 Task: Create new contact,   with mail id: 'AliceKing@prospectparkzoo.com', first name: 'Alice', Last name: 'King', Job Title: Operations Assistant, Phone number (202) 555-0189. Change life cycle stage to  'Lead' and lead status to 'New'. Add new company to the associated contact: www.metlife.com and type: Vendor. Logged in from softage.4@softage.net
Action: Mouse moved to (74, 60)
Screenshot: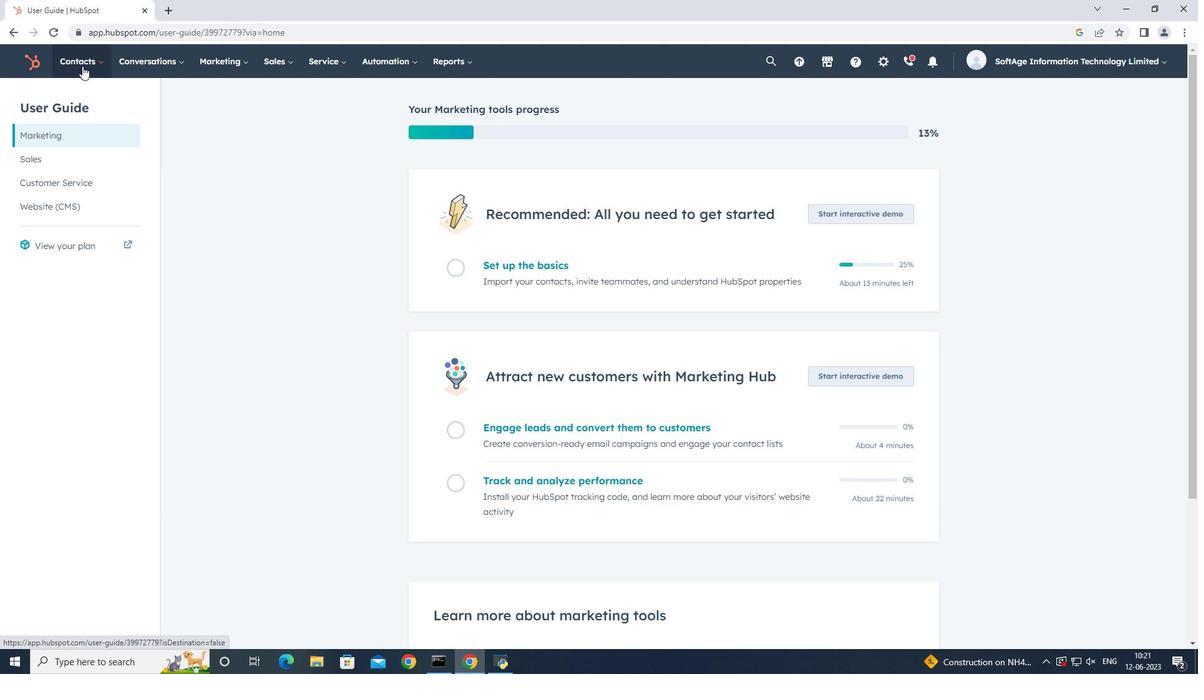 
Action: Mouse pressed left at (74, 60)
Screenshot: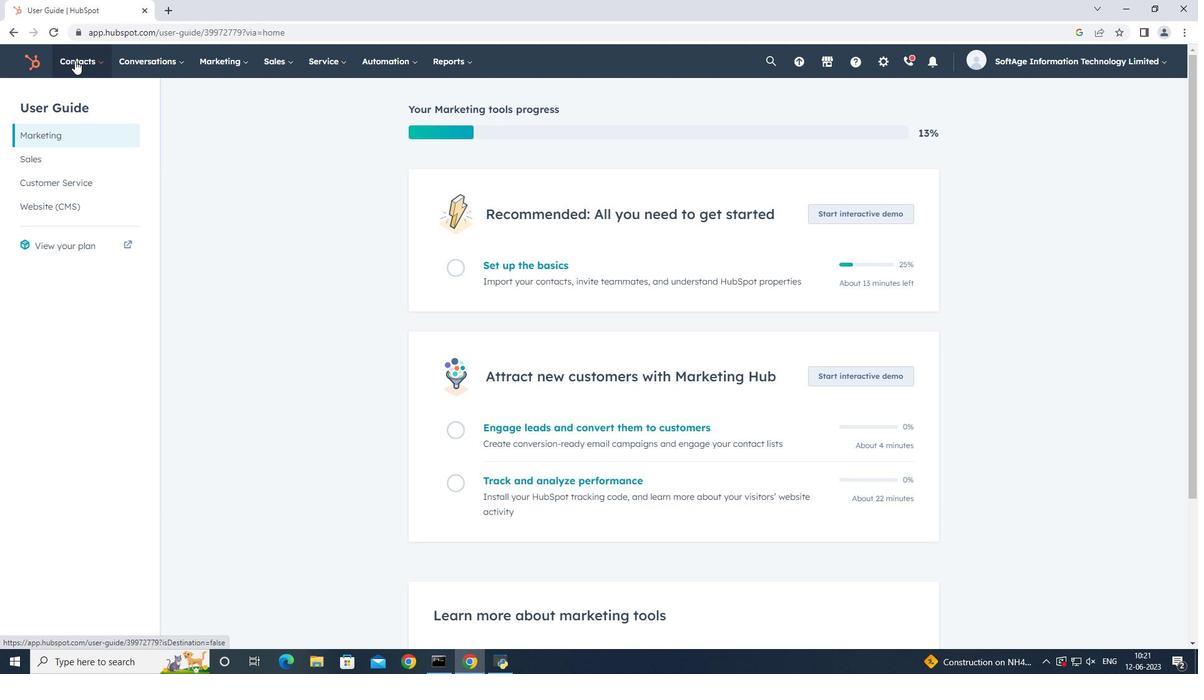 
Action: Mouse moved to (84, 97)
Screenshot: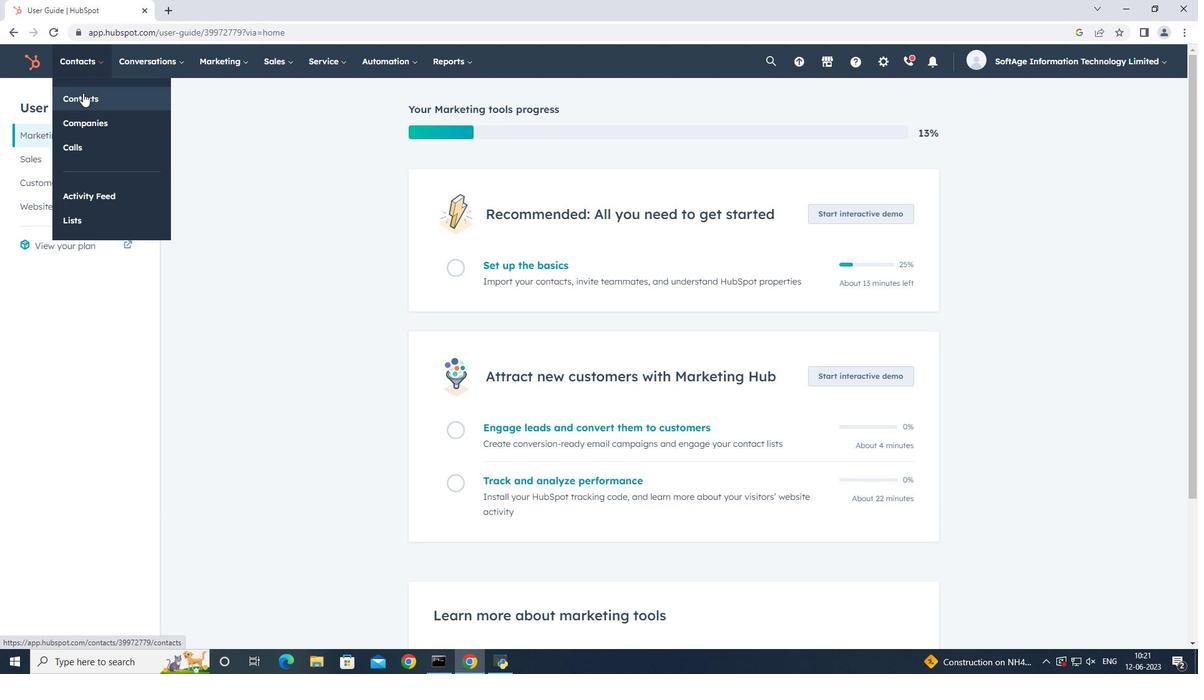 
Action: Mouse pressed left at (84, 97)
Screenshot: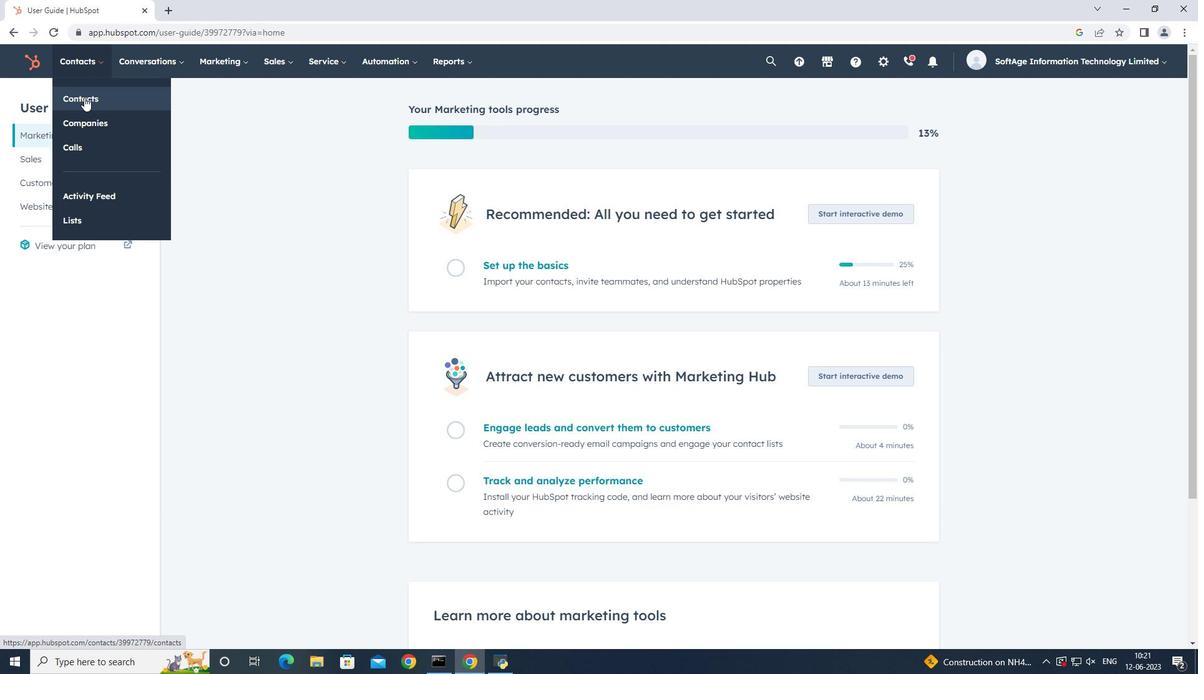 
Action: Mouse moved to (1129, 102)
Screenshot: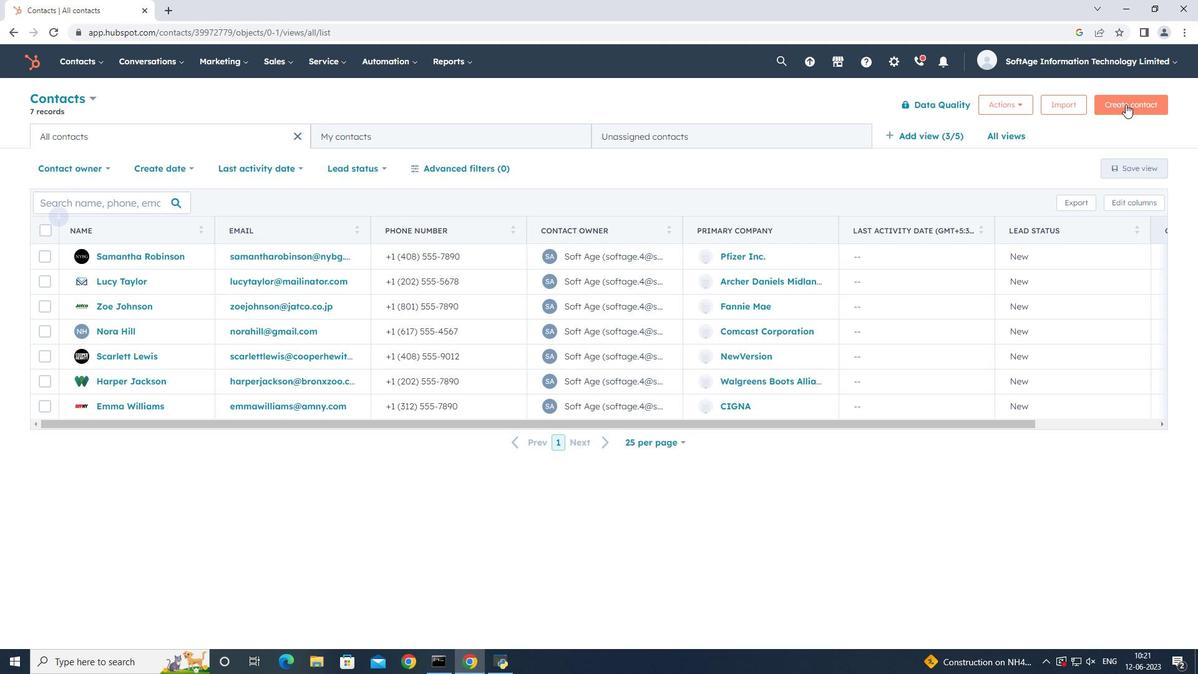 
Action: Mouse pressed left at (1129, 102)
Screenshot: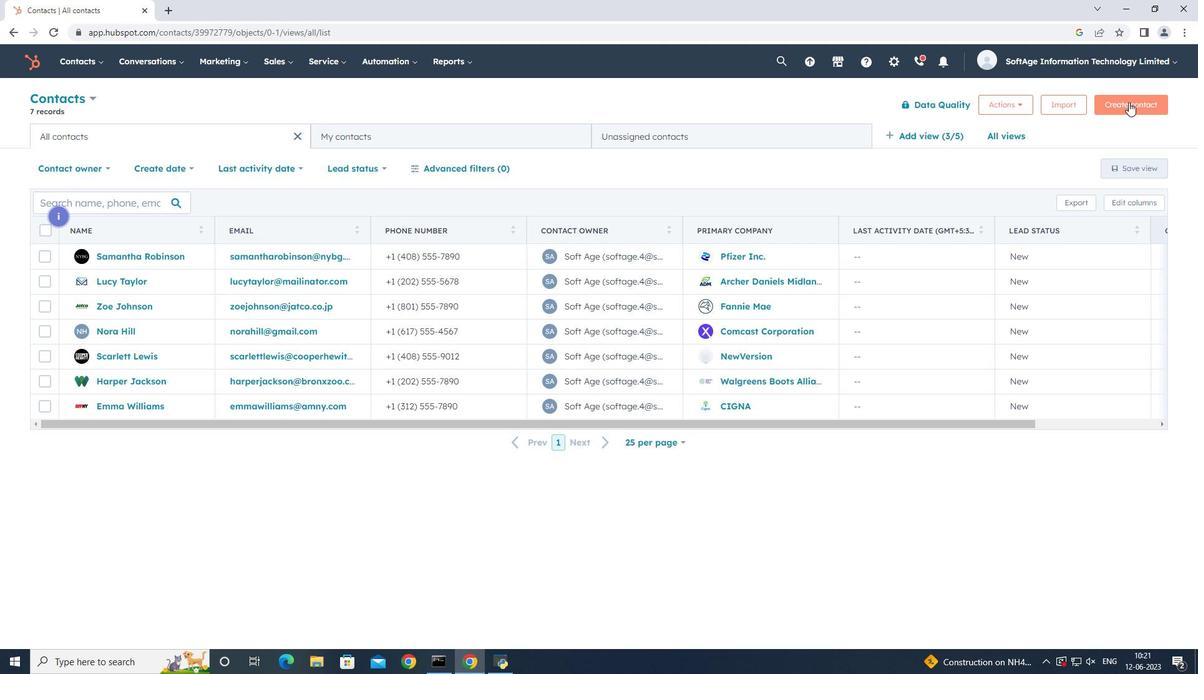 
Action: Mouse moved to (981, 163)
Screenshot: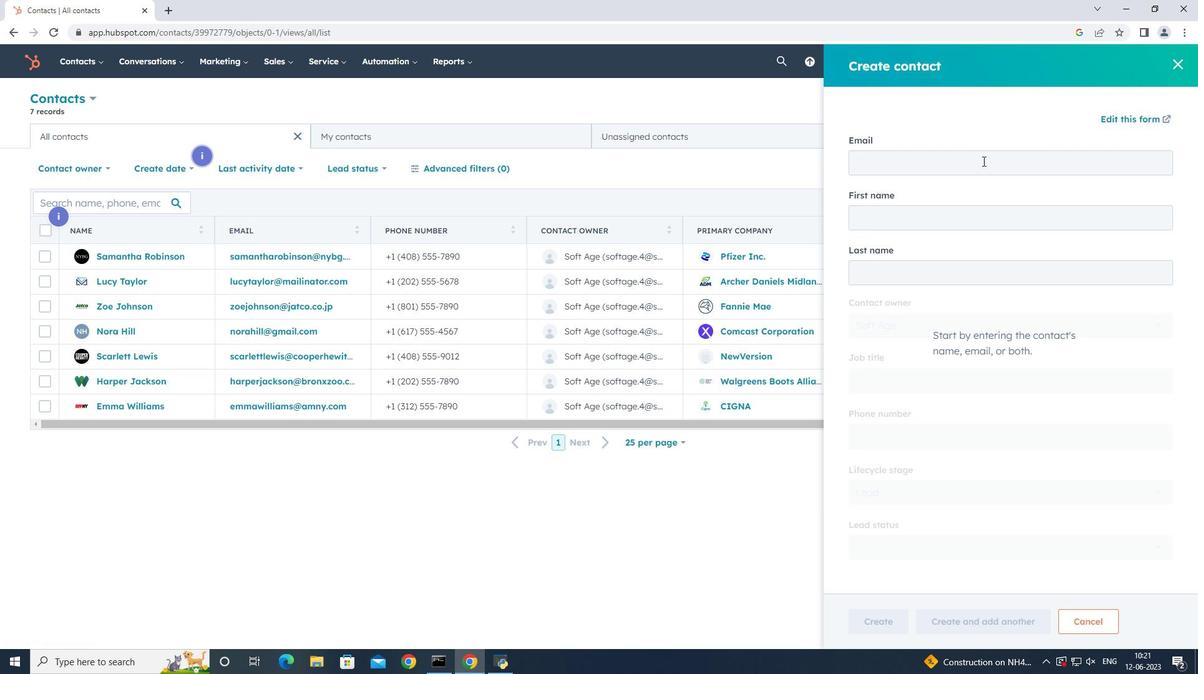 
Action: Mouse pressed left at (981, 163)
Screenshot: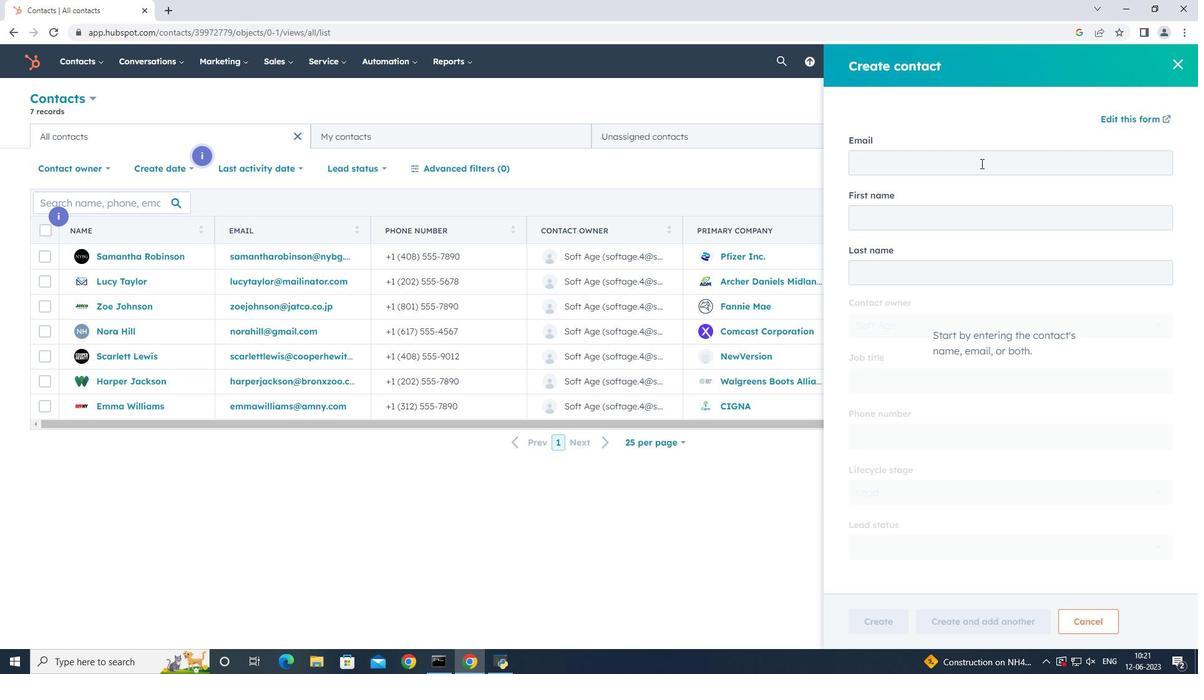 
Action: Key pressed <Key.shift><Key.shift><Key.shift>Alice<Key.shift_r><Key.shift_r><Key.shift_r><Key.shift_r><Key.shift_r><Key.shift_r><Key.shift_r><Key.shift_r>King<Key.shift><Key.shift><Key.shift><Key.shift><Key.shift><Key.shift>@prospectparkzoo.com<Key.tab><Key.shift><Key.shift>Alice<Key.tab><Key.shift_r><Key.shift_r><Key.shift_r><Key.shift_r><Key.shift_r><Key.shift_r><Key.shift_r><Key.shift_r><Key.shift_r><Key.shift_r><Key.shift_r><Key.shift_r><Key.shift_r><Key.shift_r><Key.shift_r><Key.shift_r><Key.shift_r><Key.shift_r><Key.shift_r><Key.shift_r><Key.shift_r><Key.shift_r>King
Screenshot: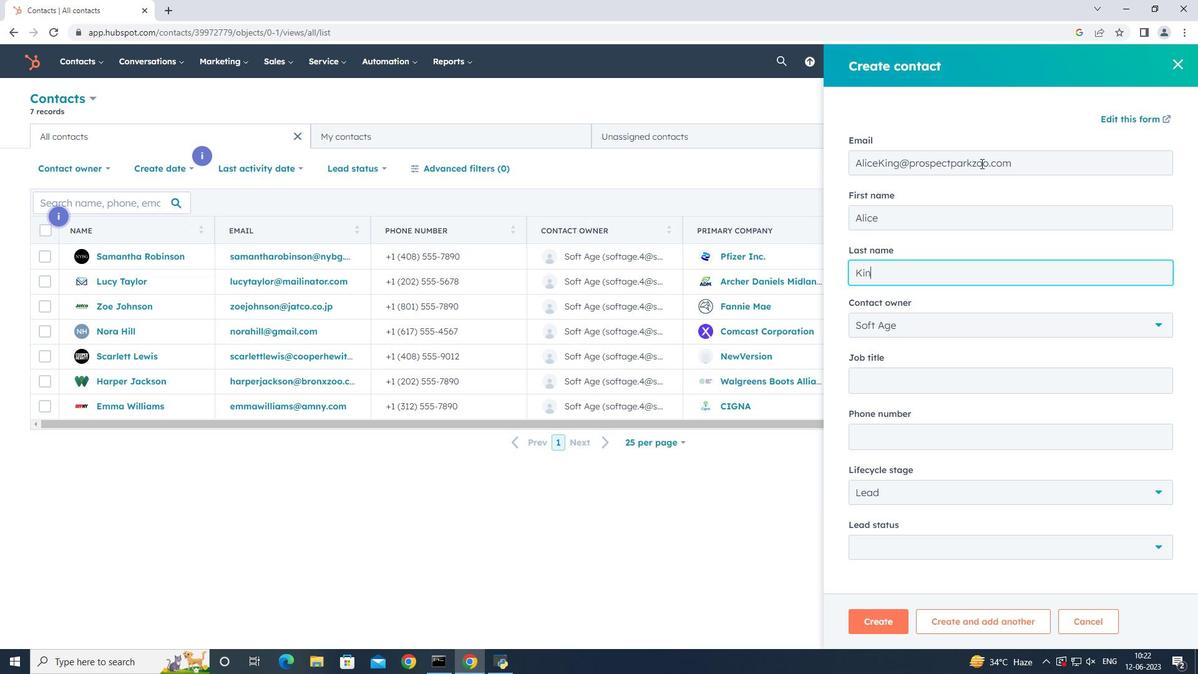 
Action: Mouse moved to (1024, 391)
Screenshot: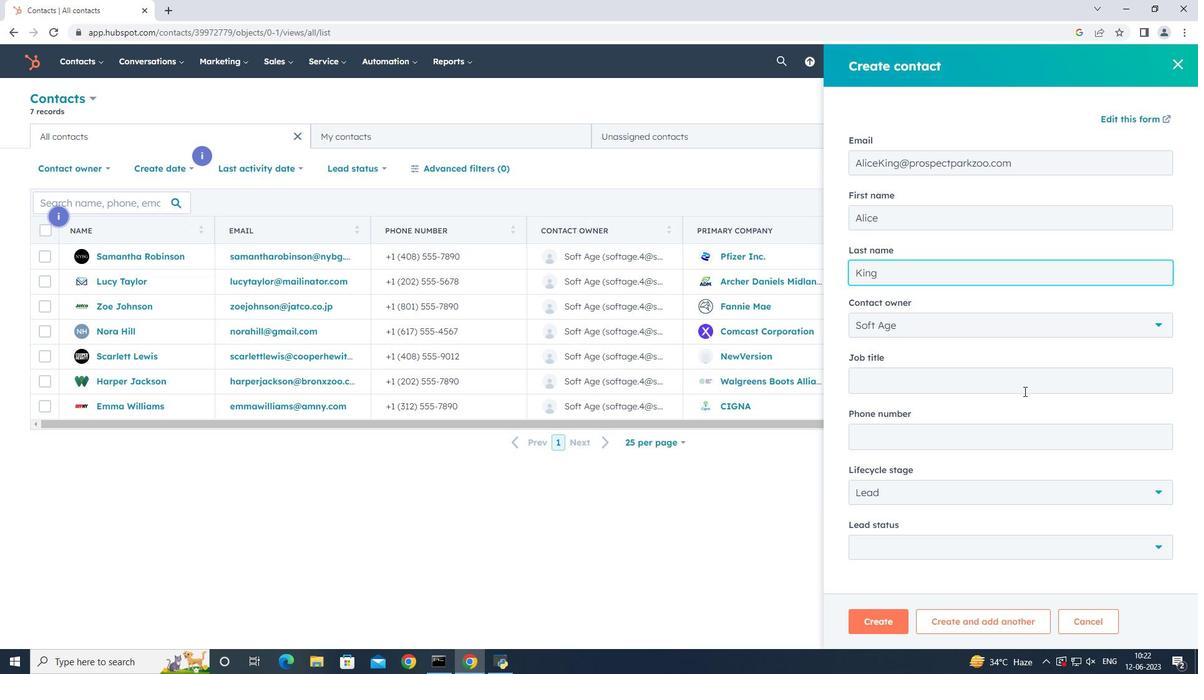 
Action: Mouse pressed left at (1024, 391)
Screenshot: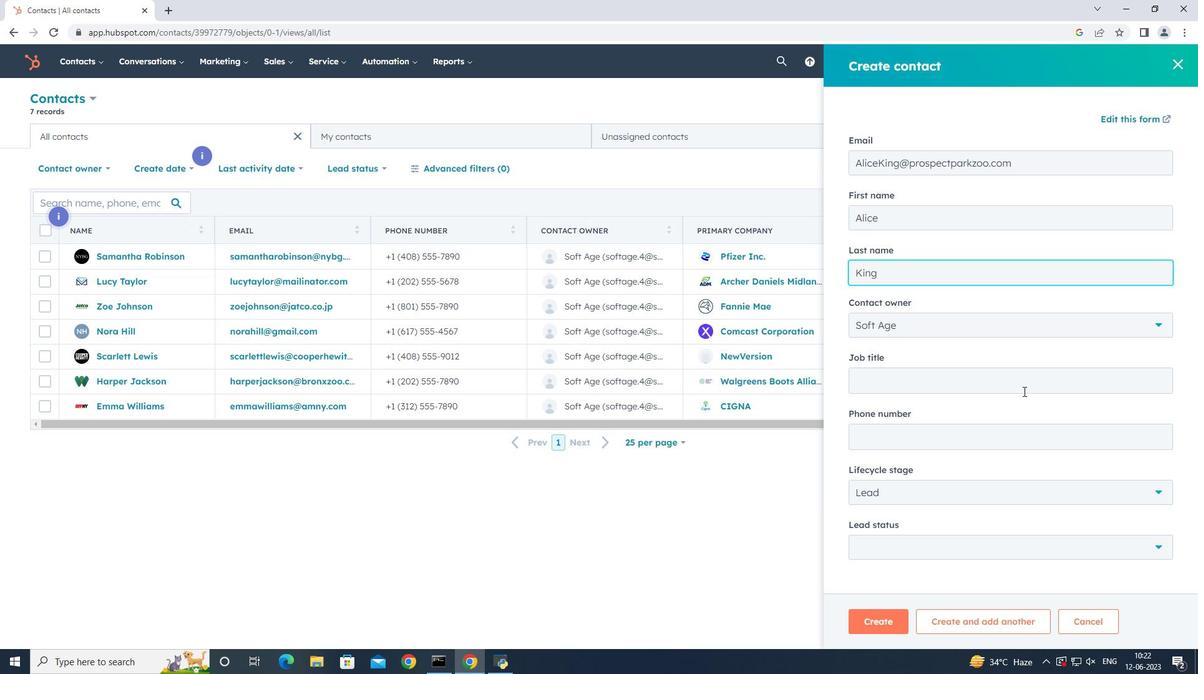 
Action: Mouse moved to (1032, 392)
Screenshot: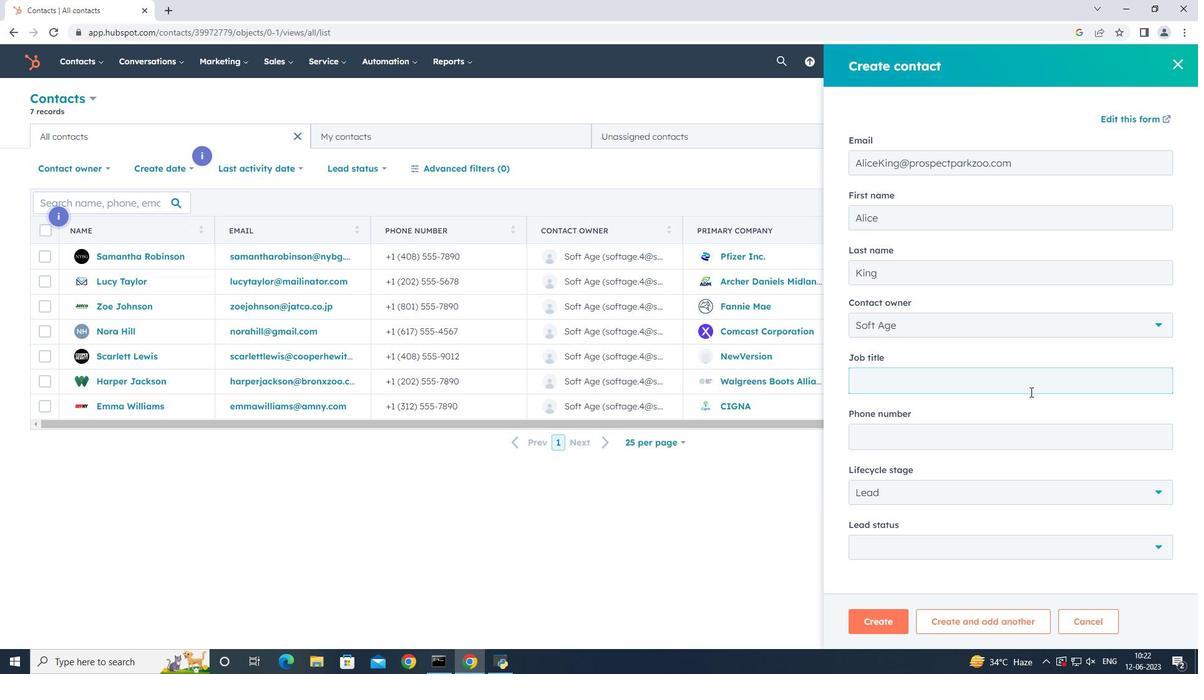 
Action: Key pressed <Key.shift_r><Key.shift_r>Operations<Key.space><Key.shift>Assistant
Screenshot: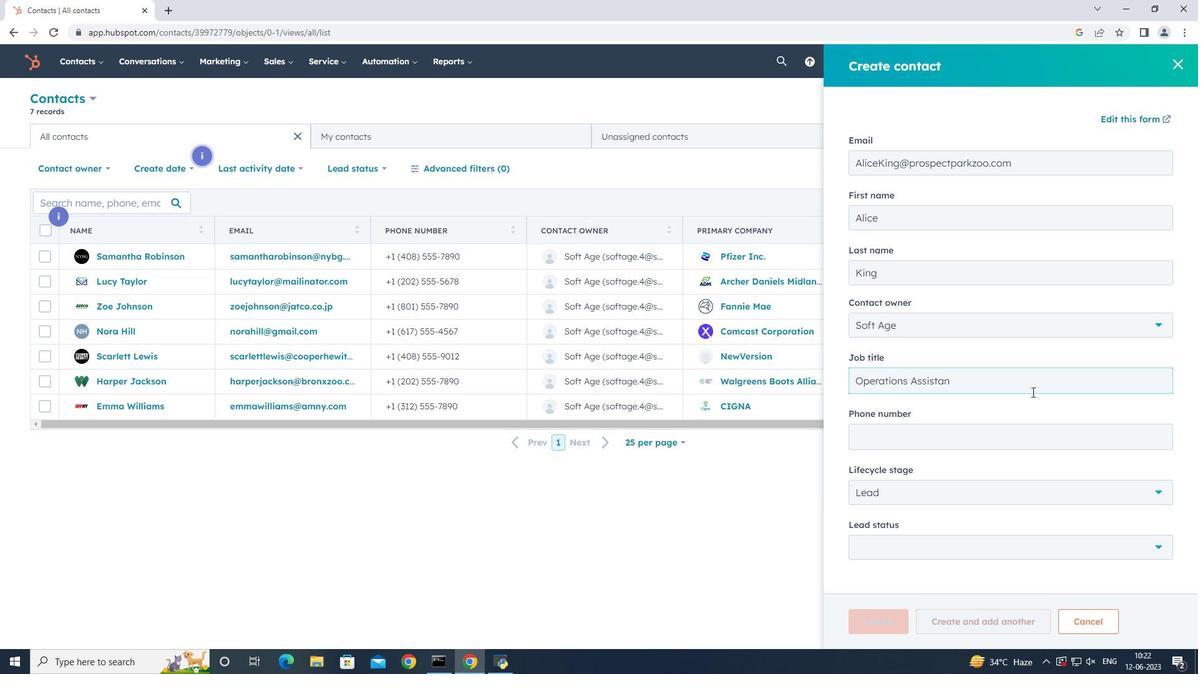 
Action: Mouse moved to (1022, 439)
Screenshot: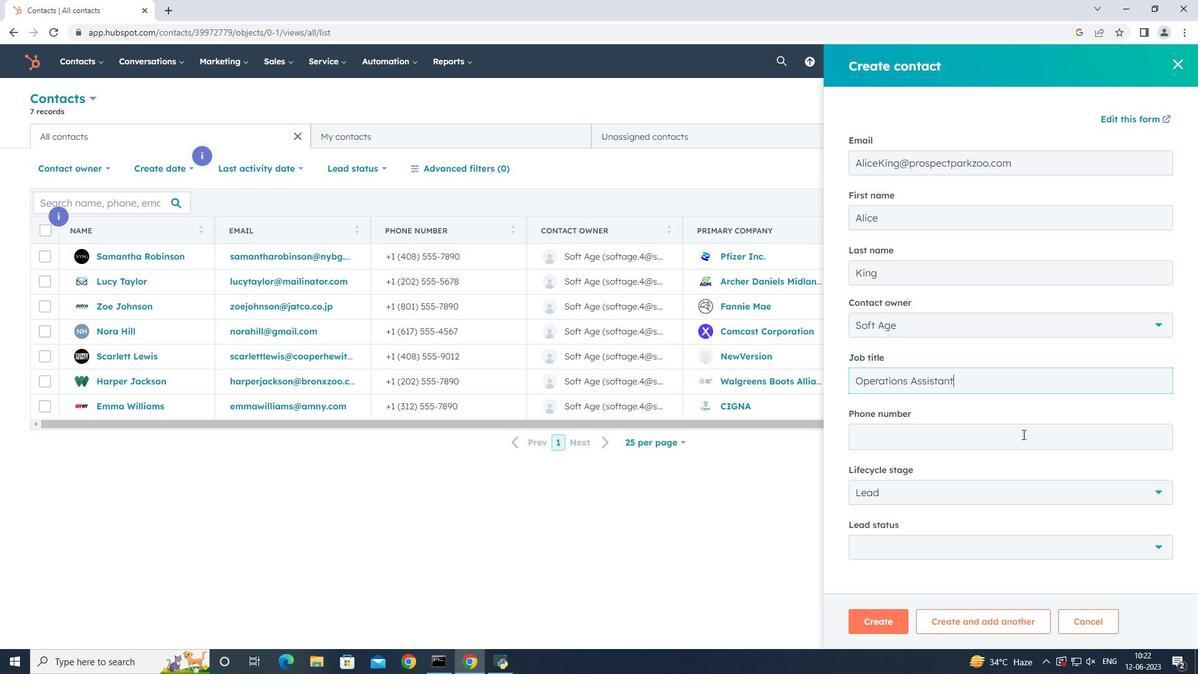 
Action: Mouse pressed left at (1022, 439)
Screenshot: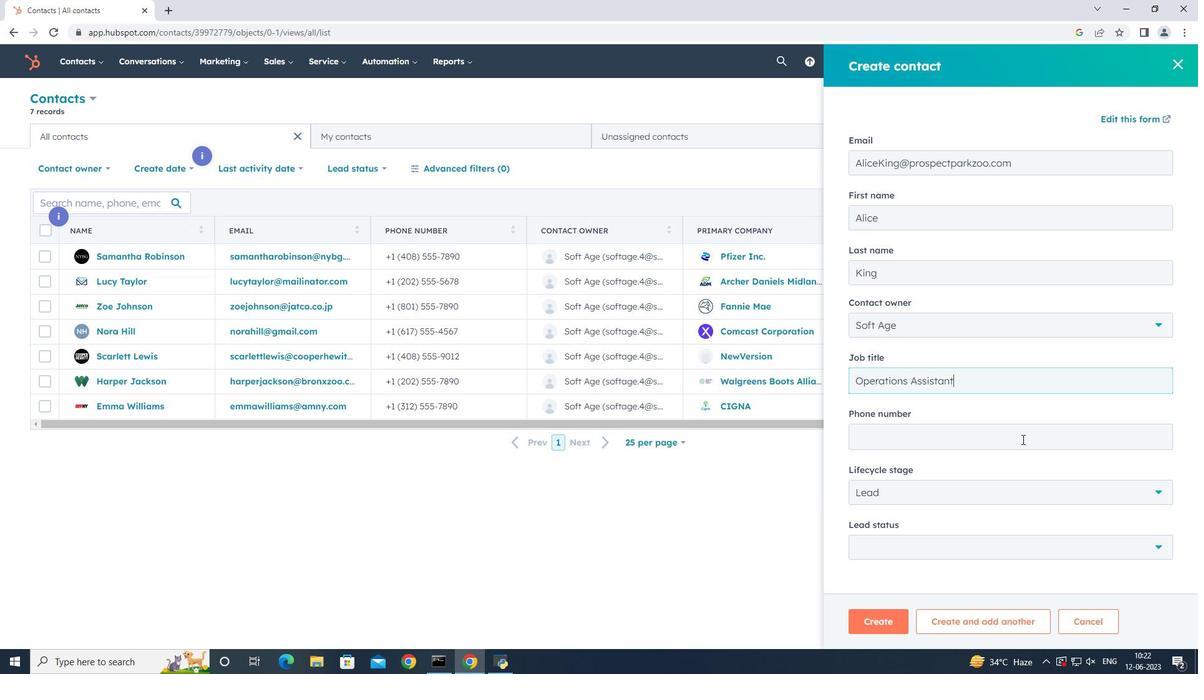
Action: Mouse moved to (1021, 439)
Screenshot: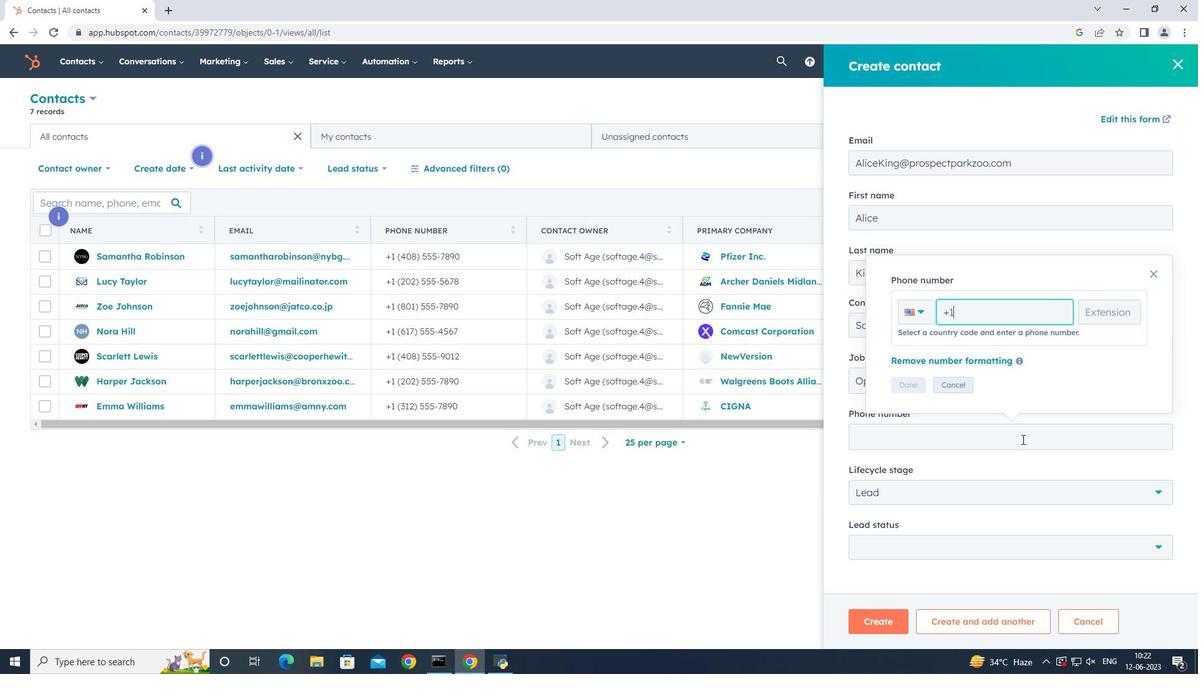 
Action: Key pressed 2025550189
Screenshot: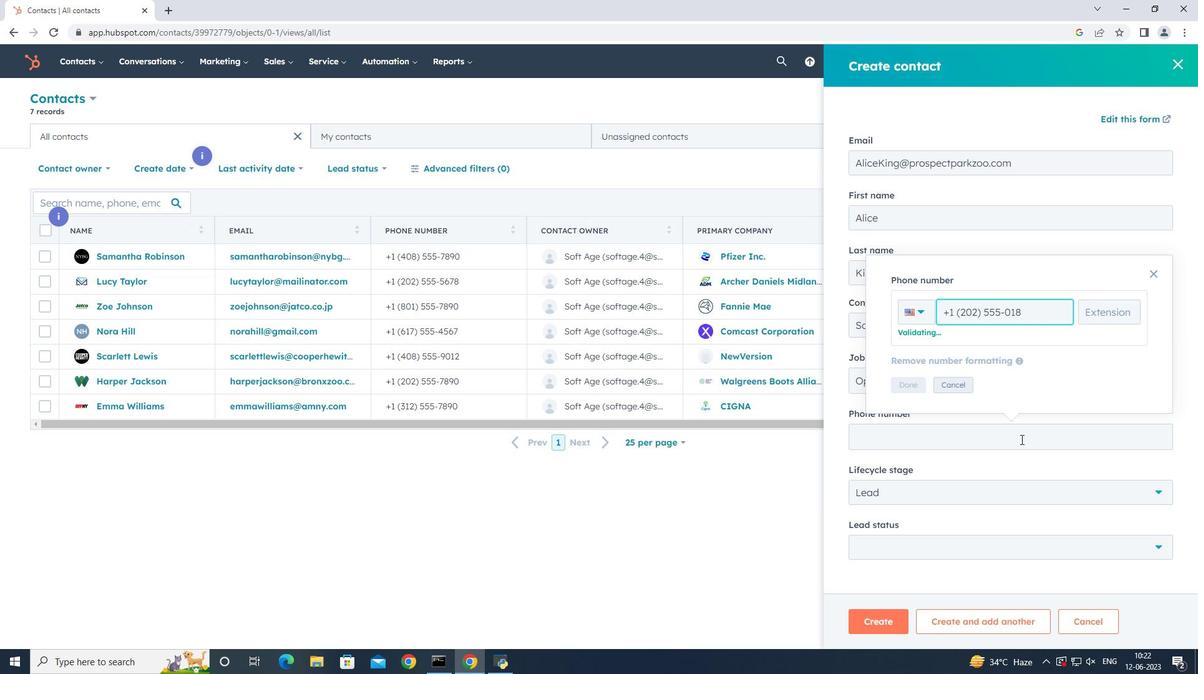
Action: Mouse moved to (915, 381)
Screenshot: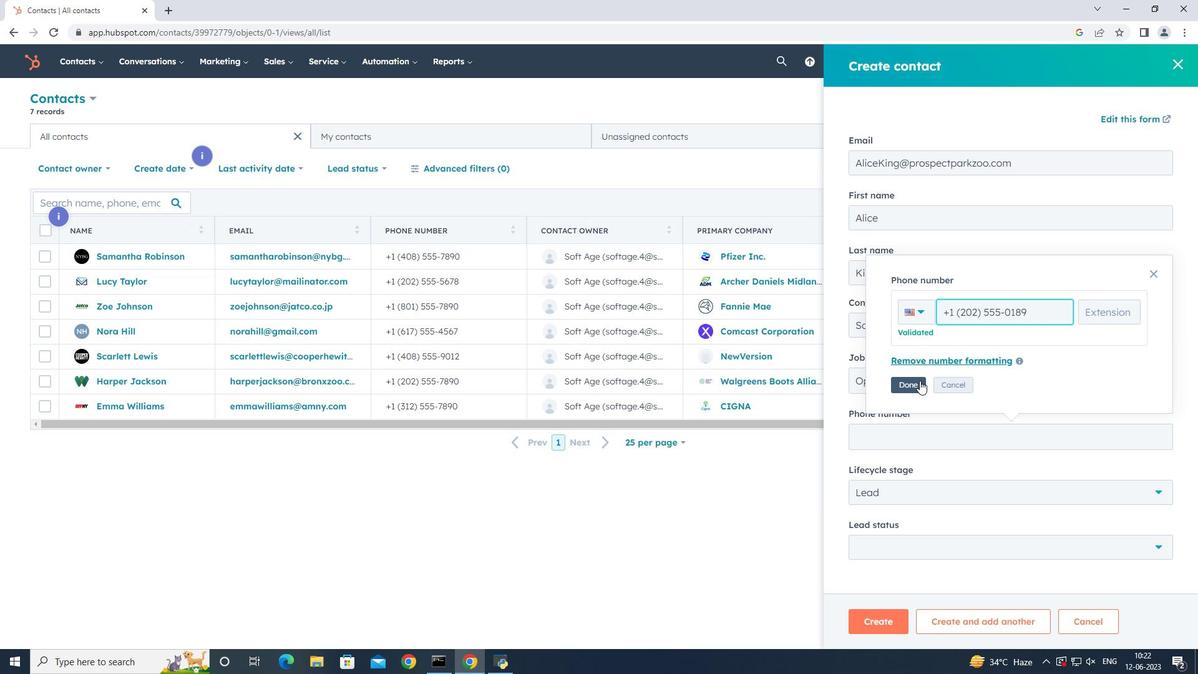 
Action: Mouse pressed left at (915, 381)
Screenshot: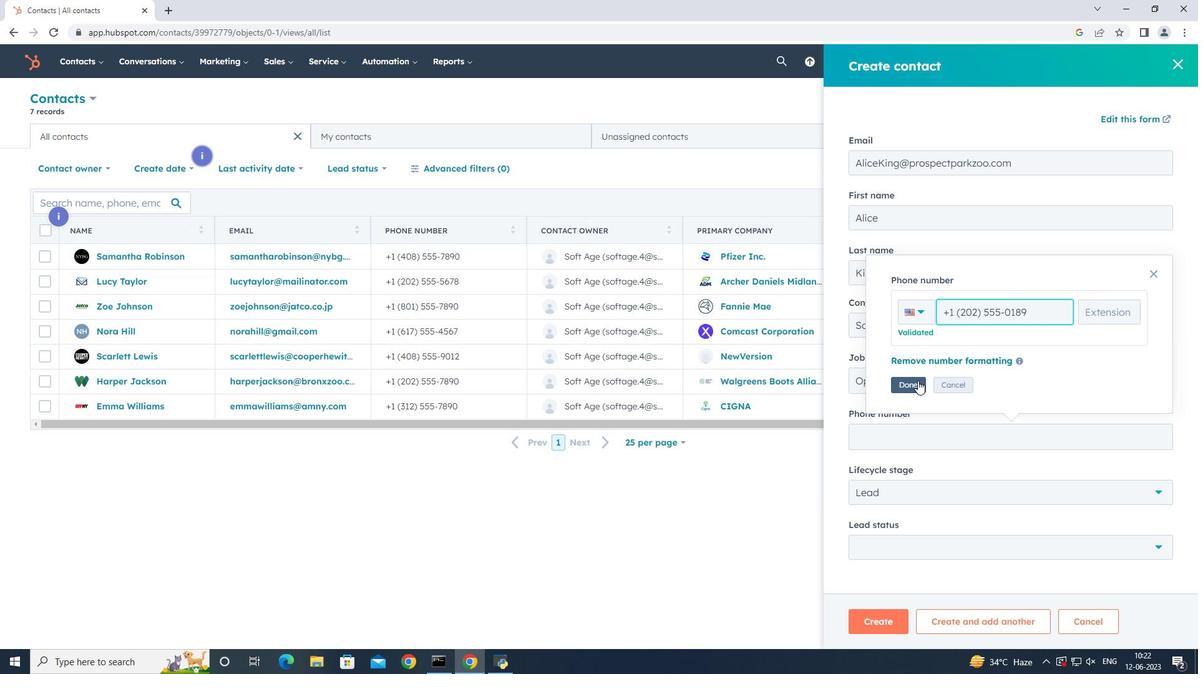 
Action: Mouse moved to (960, 508)
Screenshot: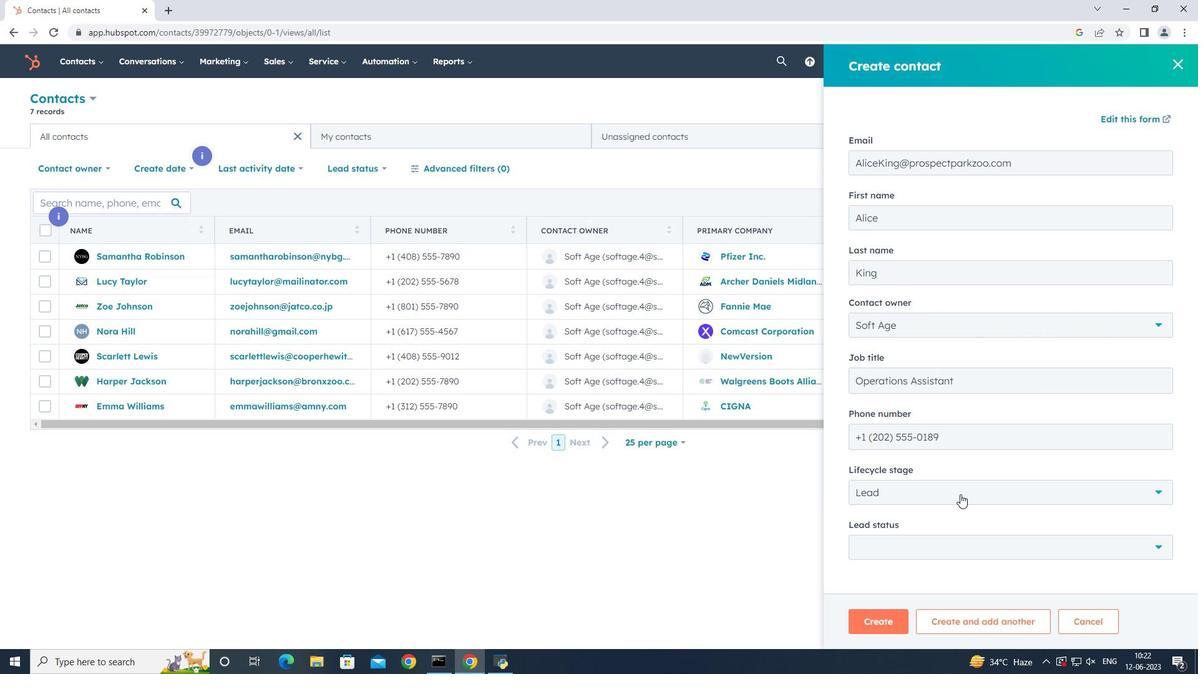 
Action: Mouse scrolled (960, 508) with delta (0, 0)
Screenshot: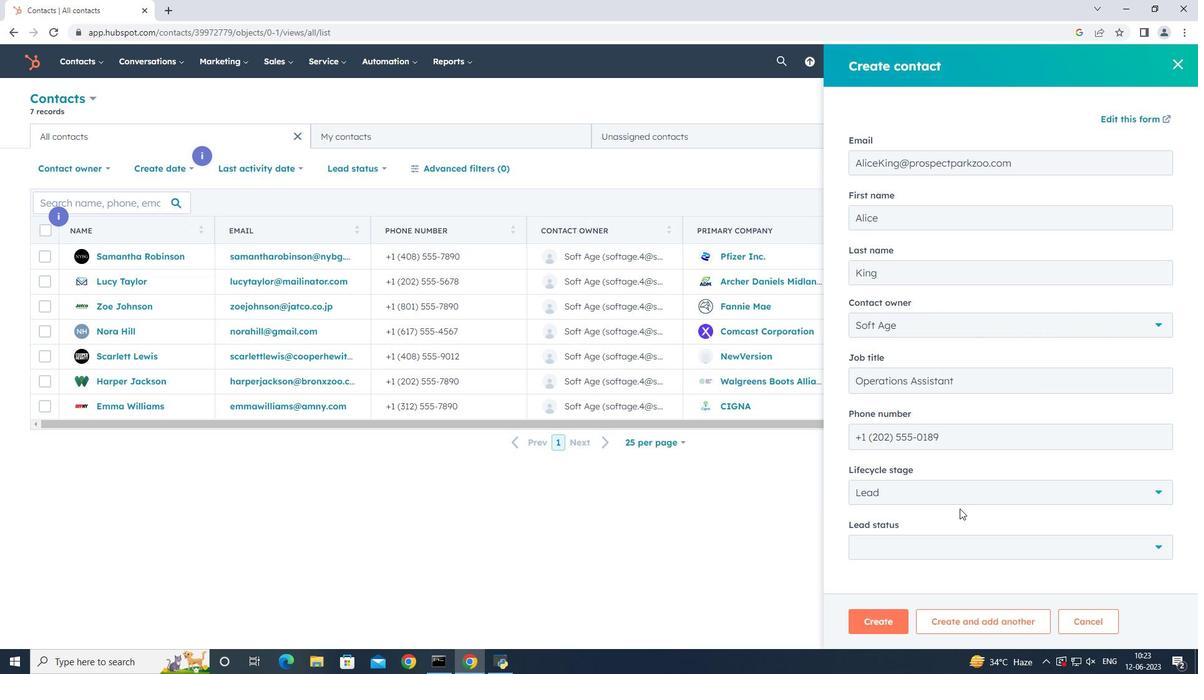
Action: Mouse scrolled (960, 508) with delta (0, 0)
Screenshot: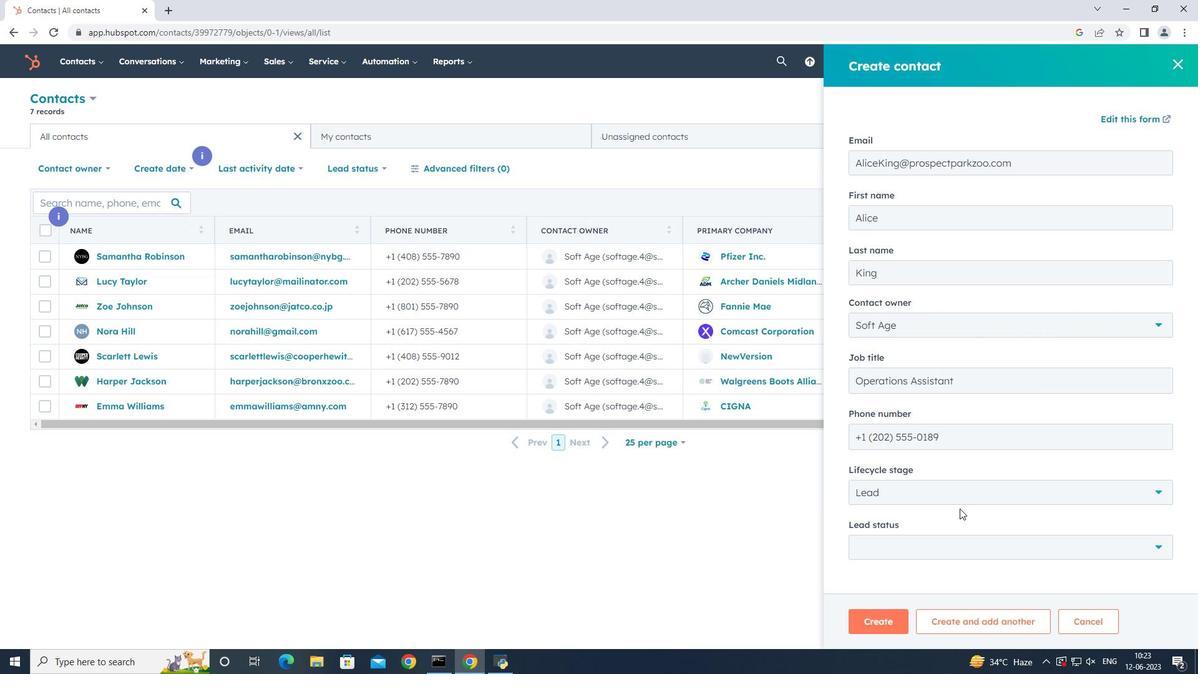 
Action: Mouse moved to (994, 493)
Screenshot: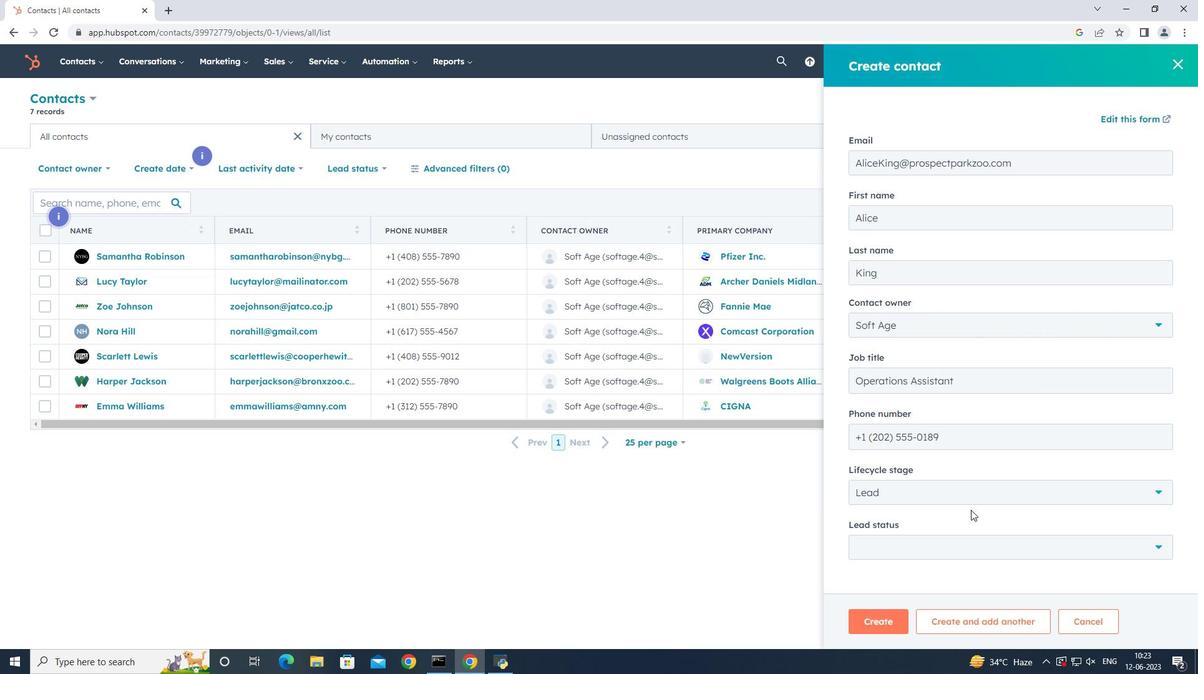 
Action: Mouse pressed left at (994, 493)
Screenshot: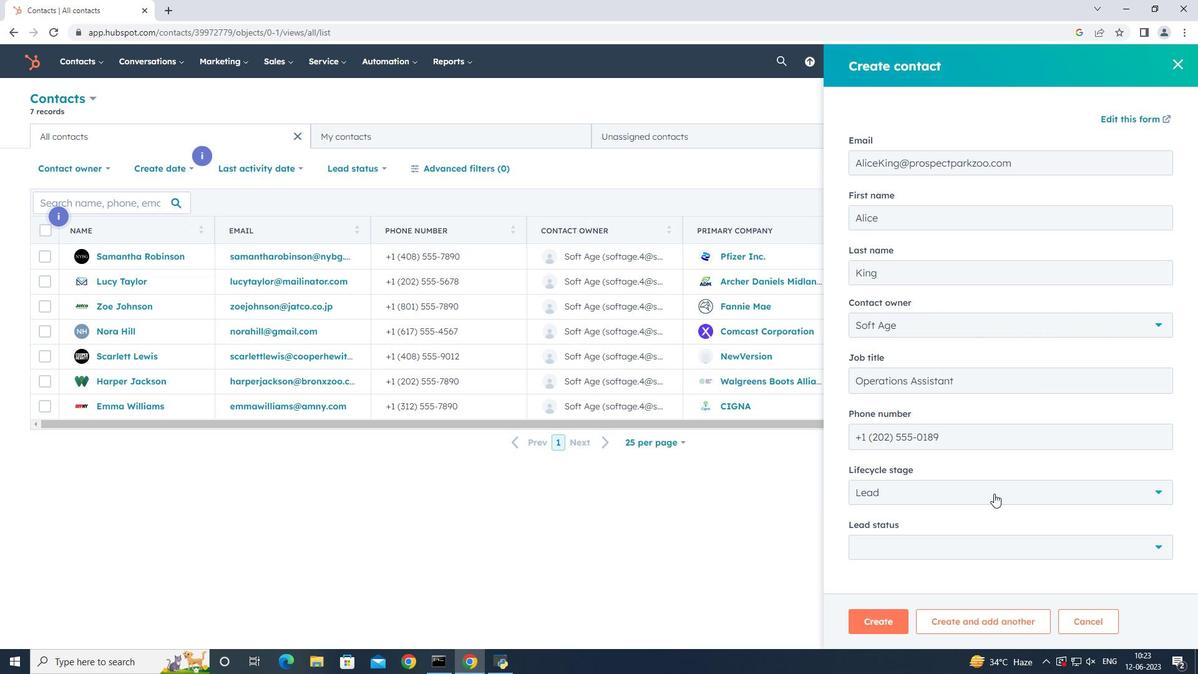 
Action: Mouse moved to (978, 374)
Screenshot: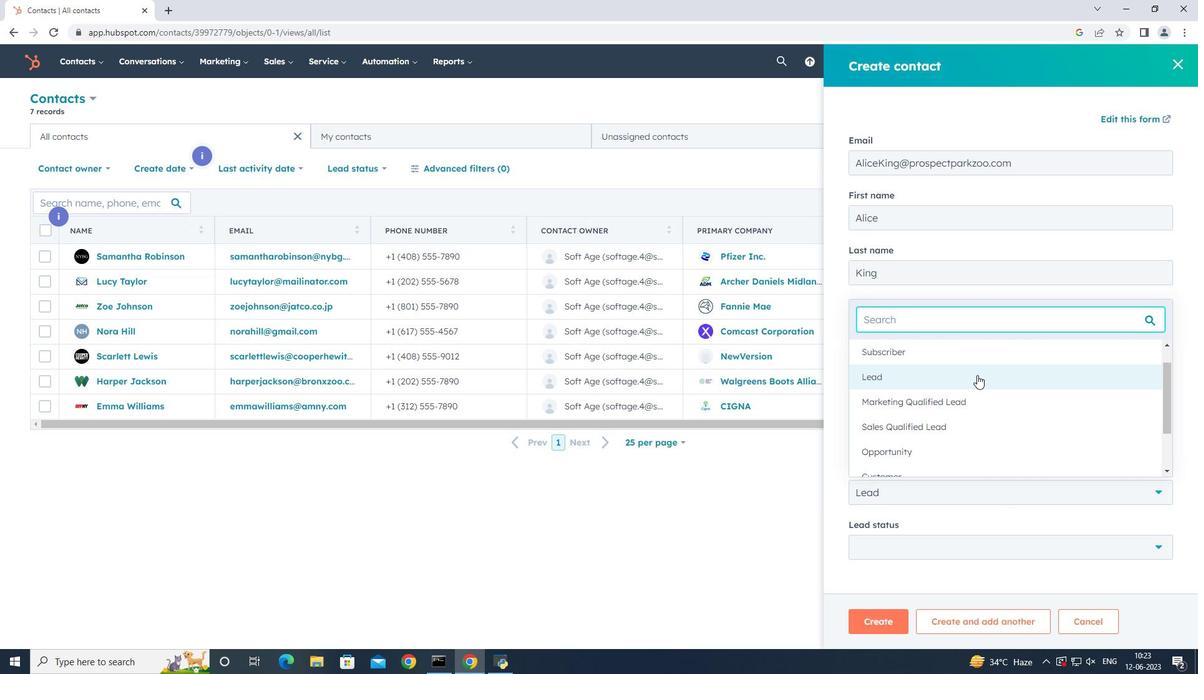 
Action: Mouse pressed left at (978, 374)
Screenshot: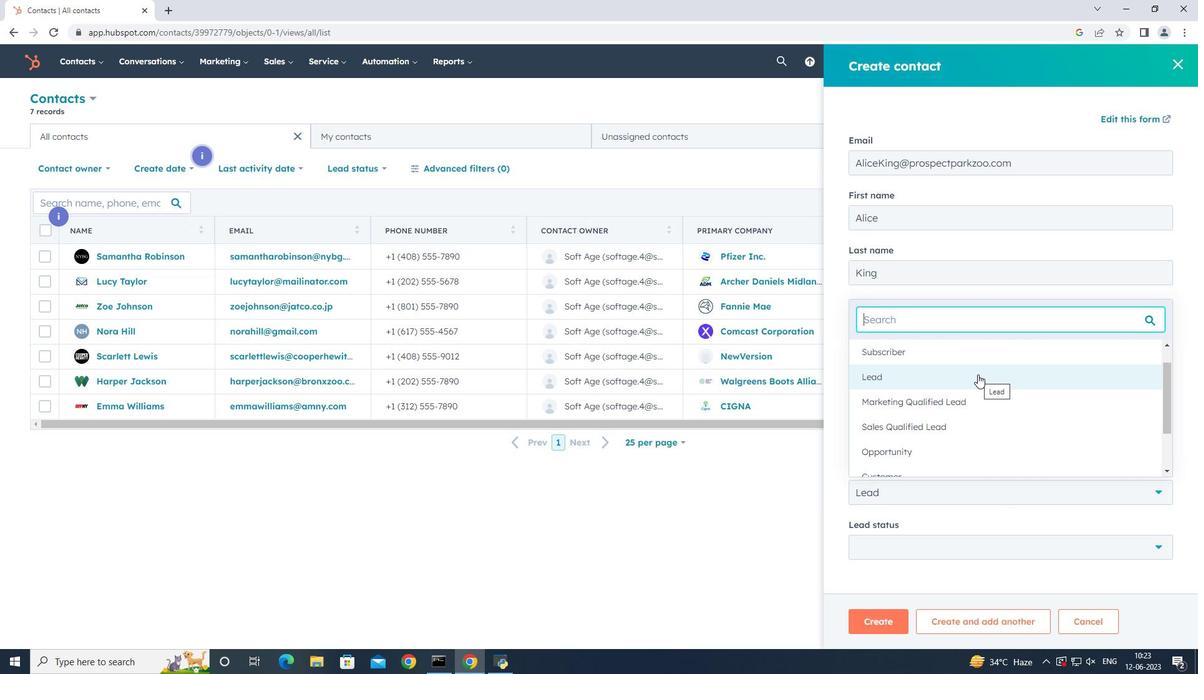 
Action: Mouse moved to (963, 559)
Screenshot: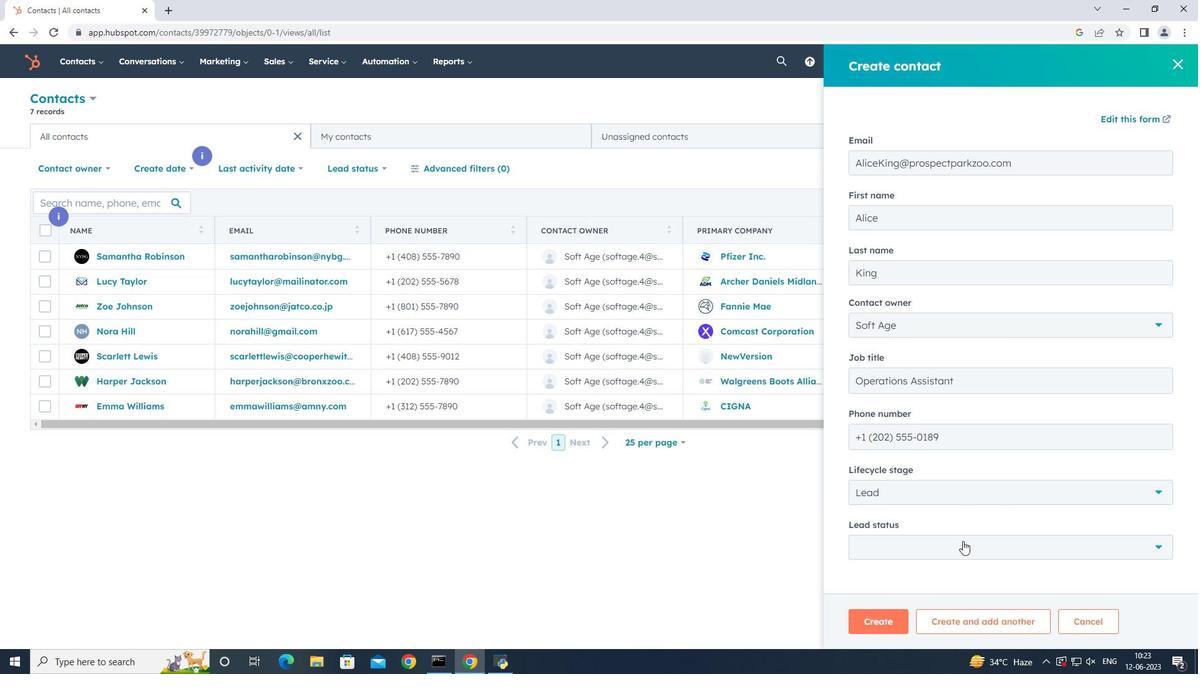 
Action: Mouse pressed left at (963, 559)
Screenshot: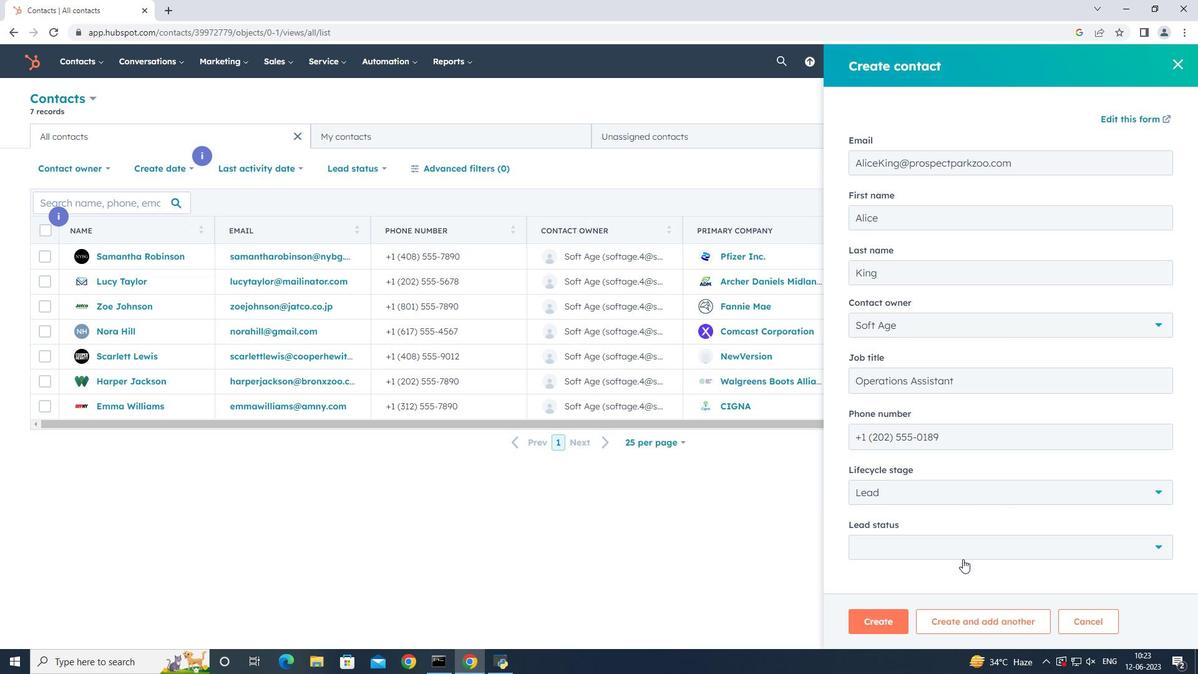 
Action: Mouse moved to (964, 437)
Screenshot: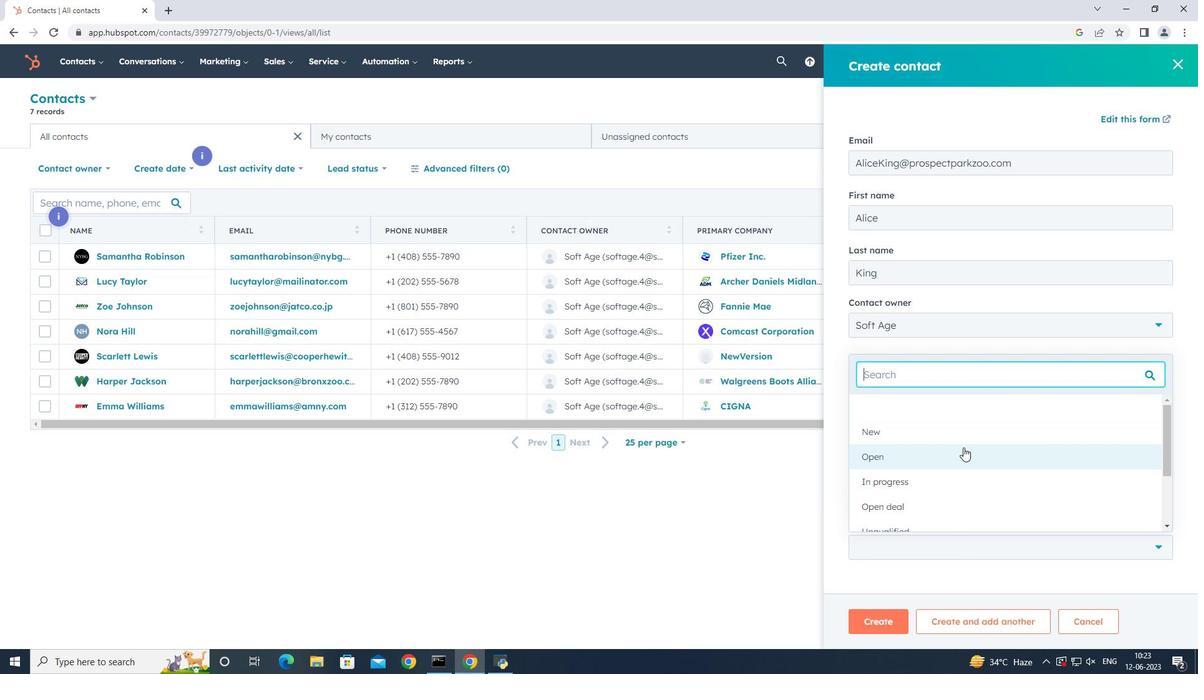
Action: Mouse pressed left at (964, 437)
Screenshot: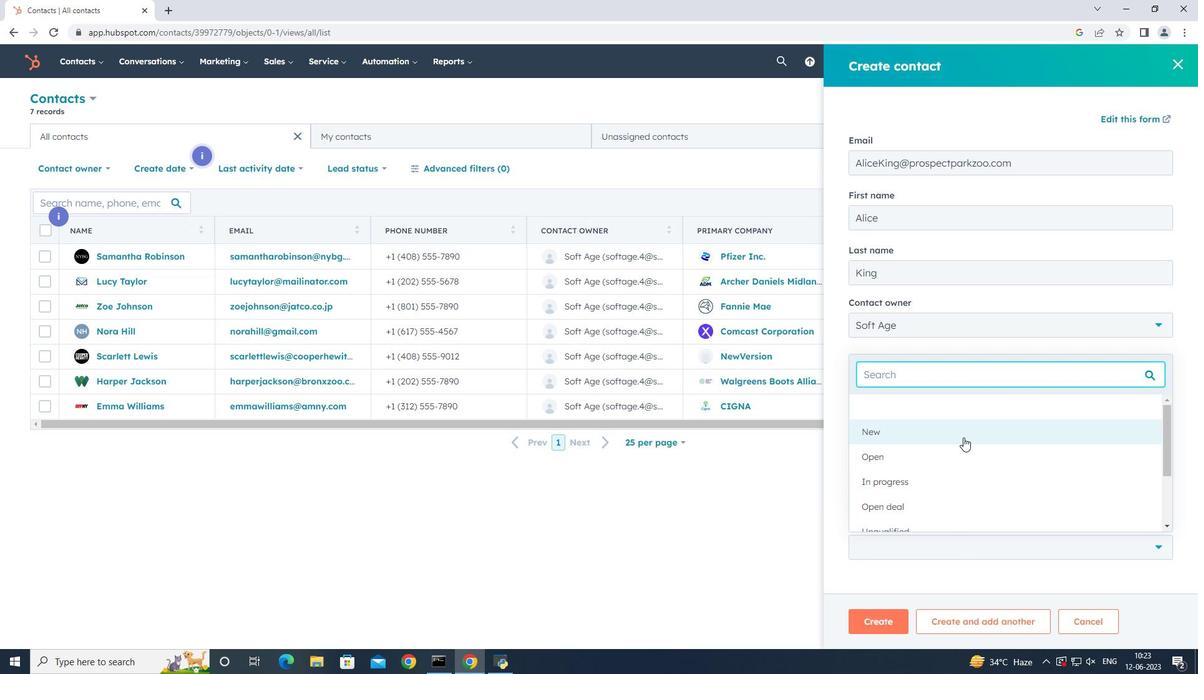 
Action: Mouse moved to (876, 619)
Screenshot: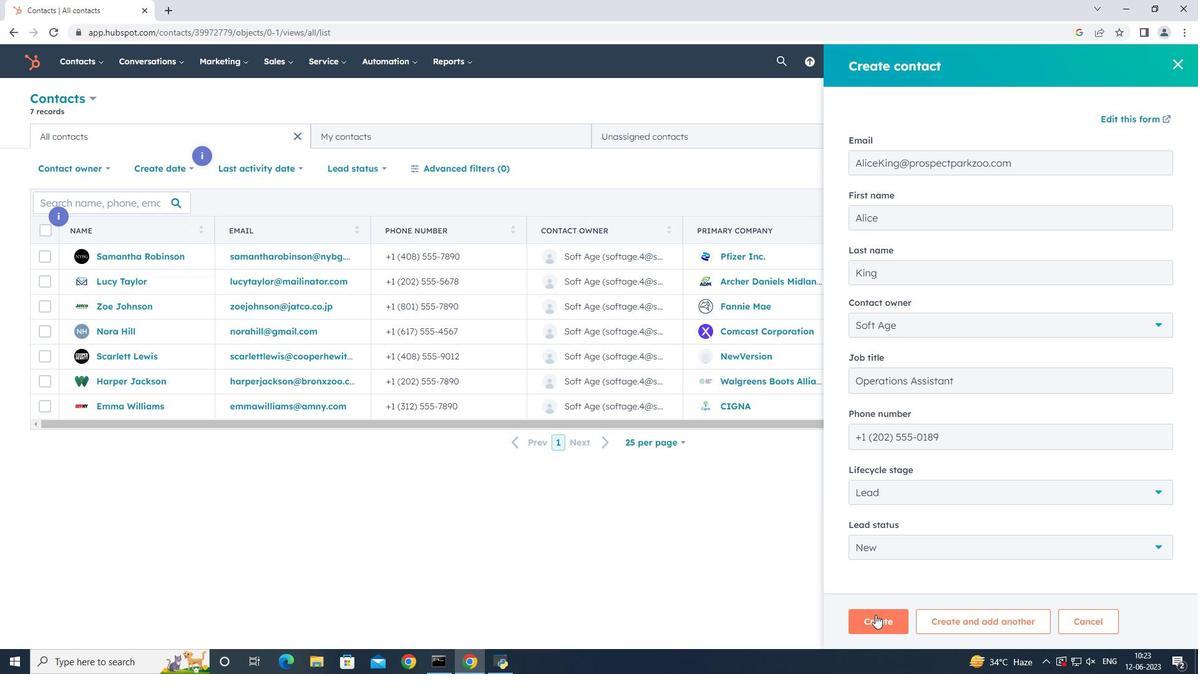 
Action: Mouse pressed left at (876, 619)
Screenshot: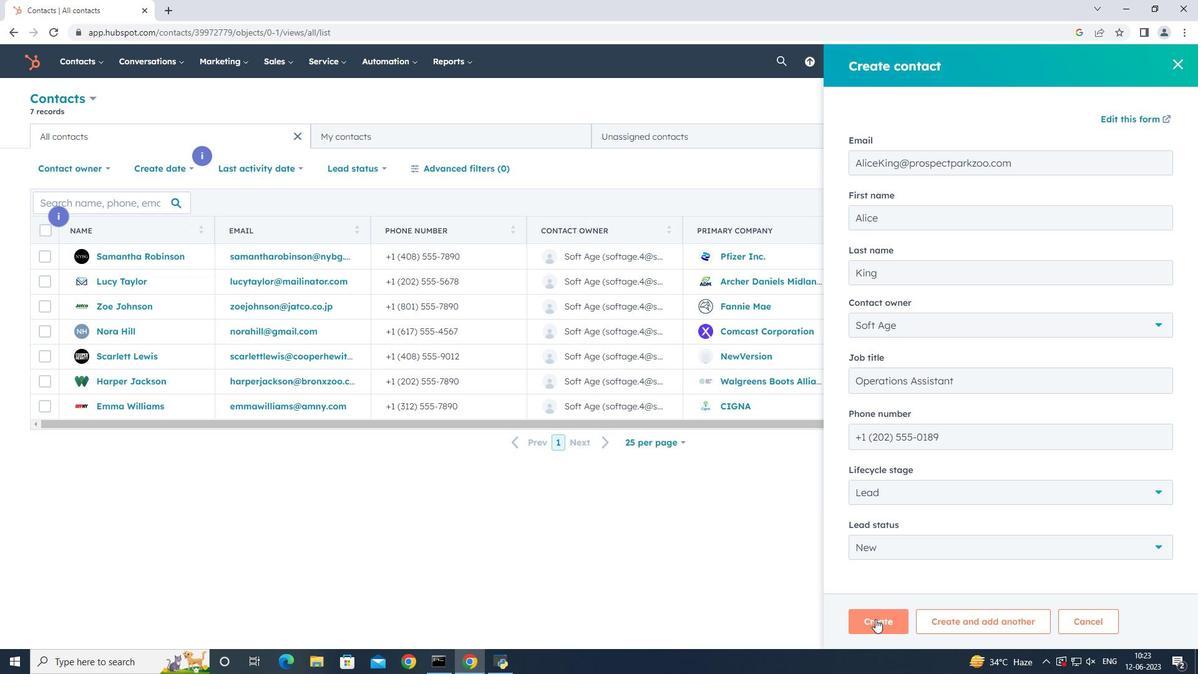 
Action: Mouse moved to (847, 407)
Screenshot: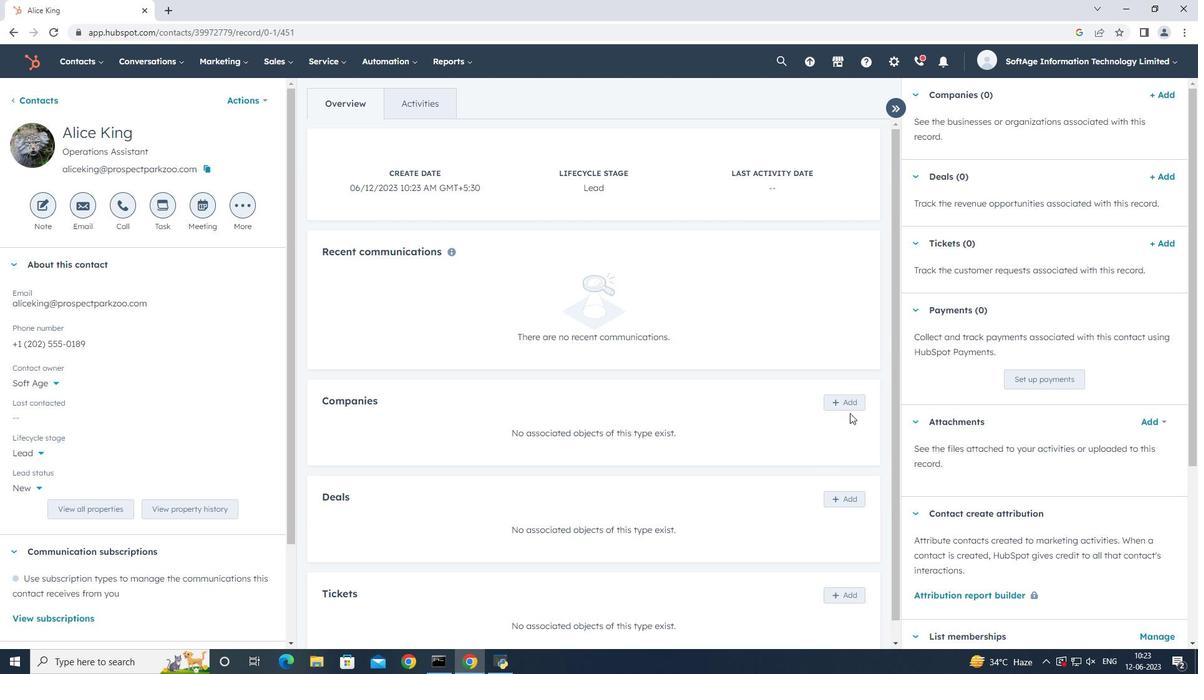 
Action: Mouse pressed left at (847, 407)
Screenshot: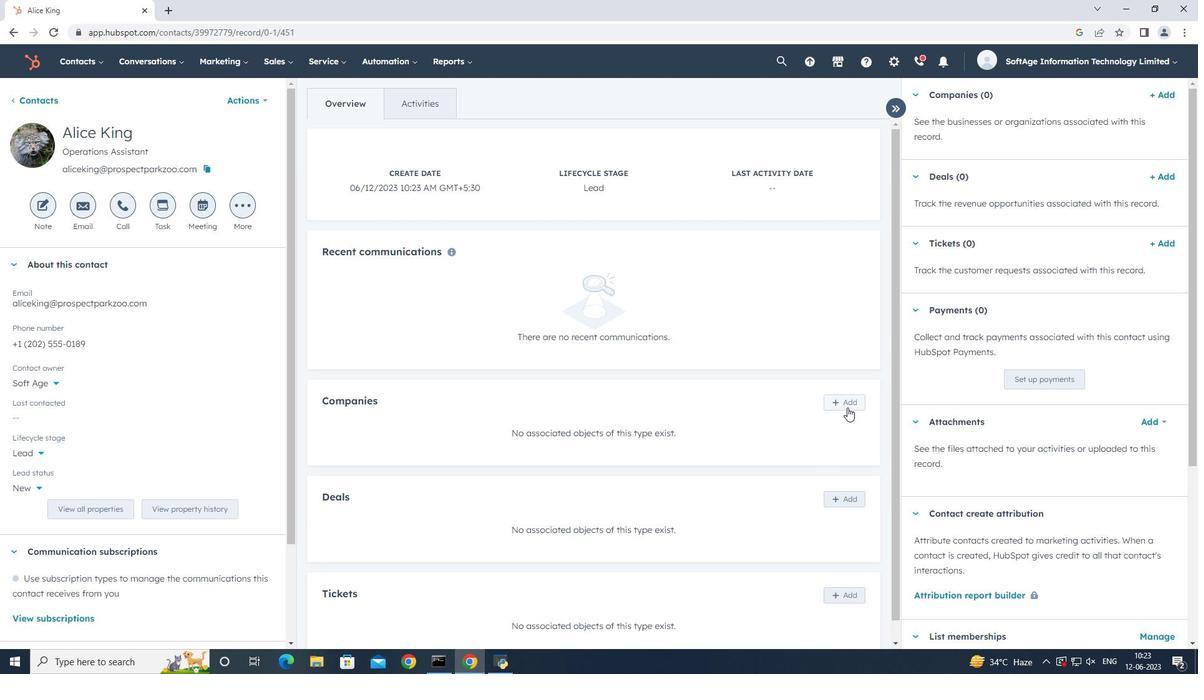 
Action: Mouse moved to (930, 129)
Screenshot: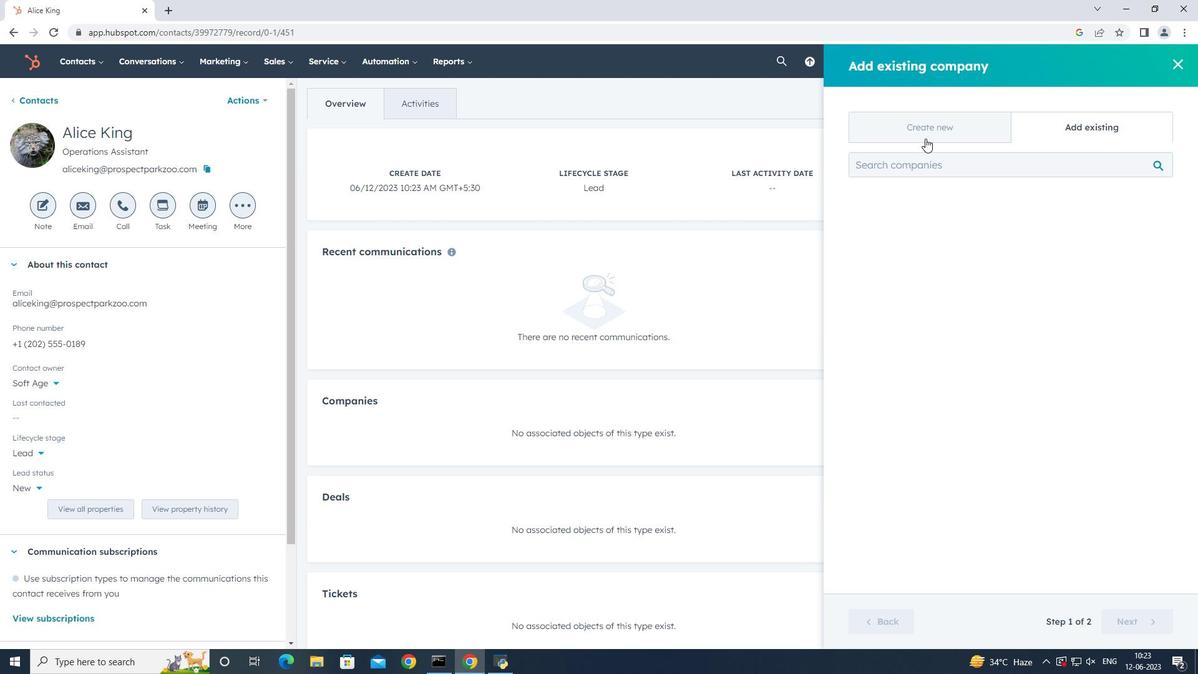 
Action: Mouse pressed left at (930, 129)
Screenshot: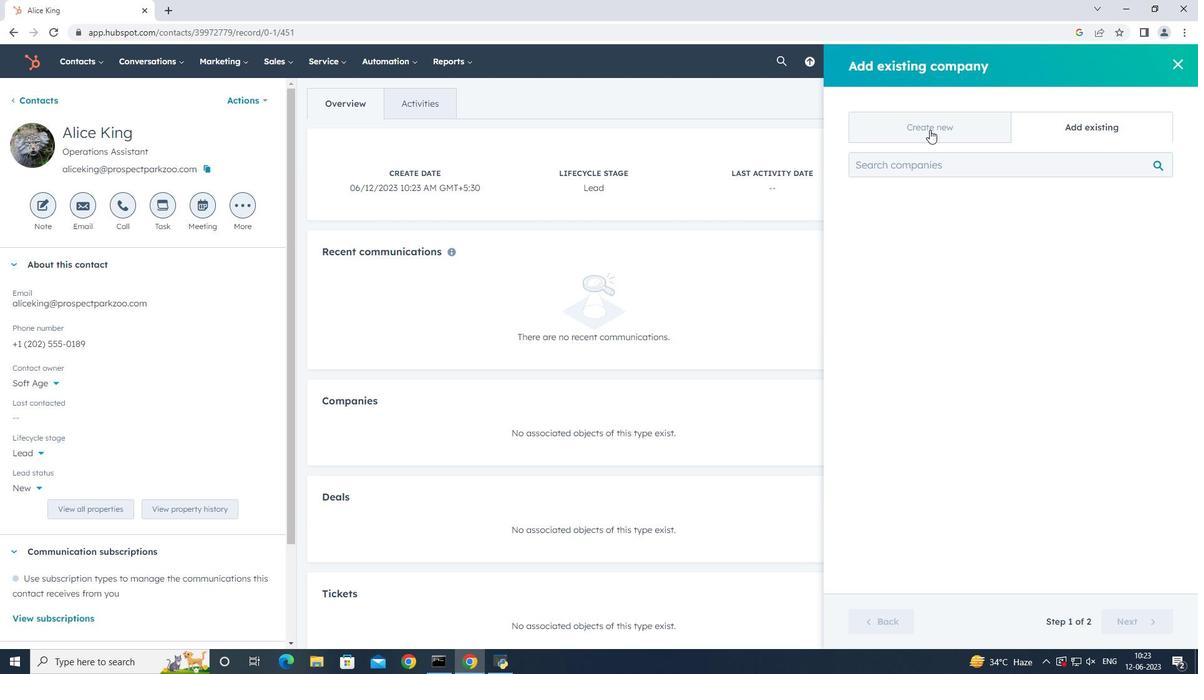 
Action: Mouse moved to (943, 205)
Screenshot: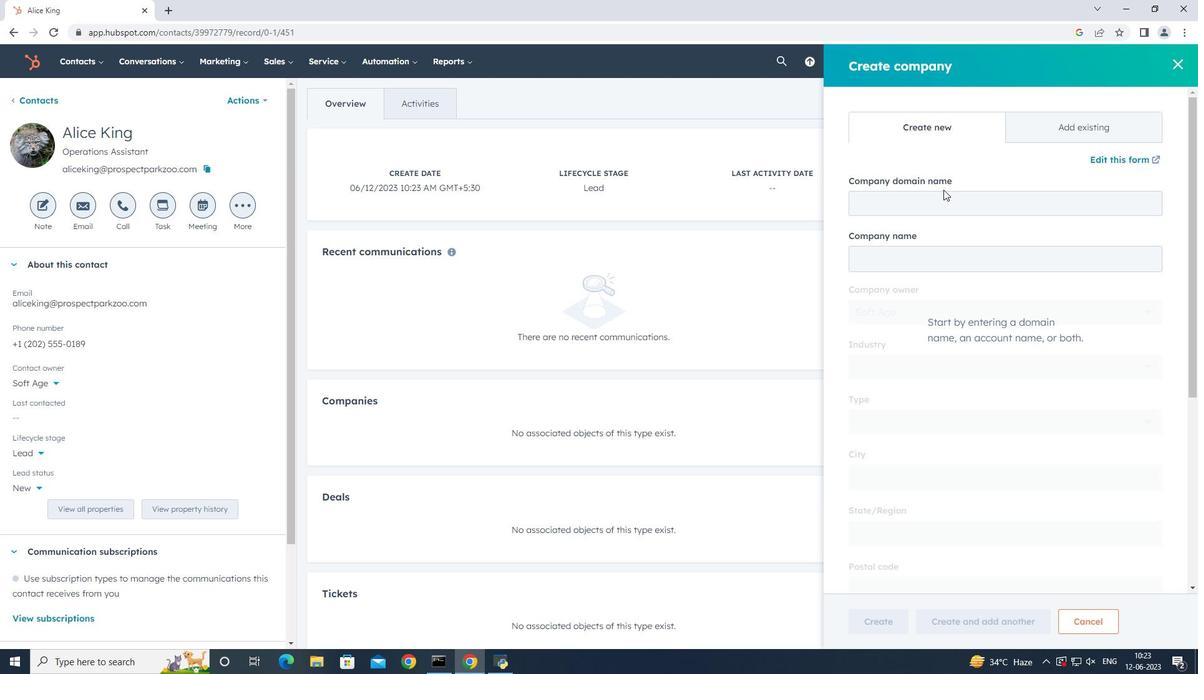 
Action: Mouse pressed left at (943, 205)
Screenshot: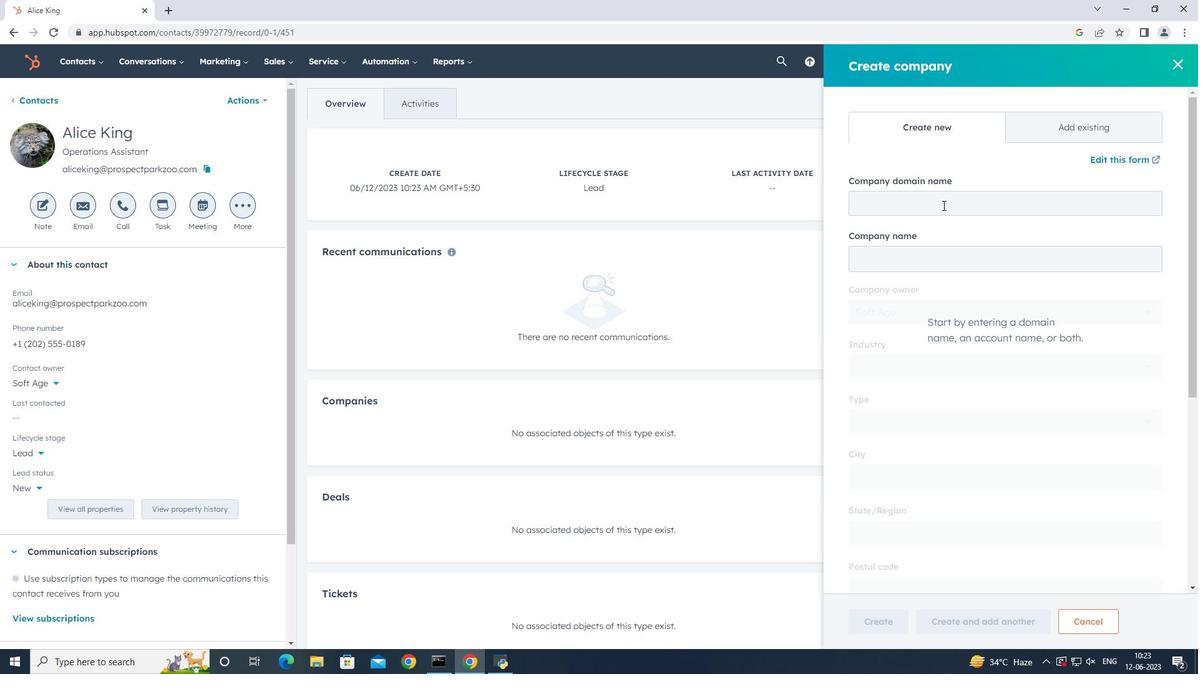 
Action: Mouse moved to (942, 205)
Screenshot: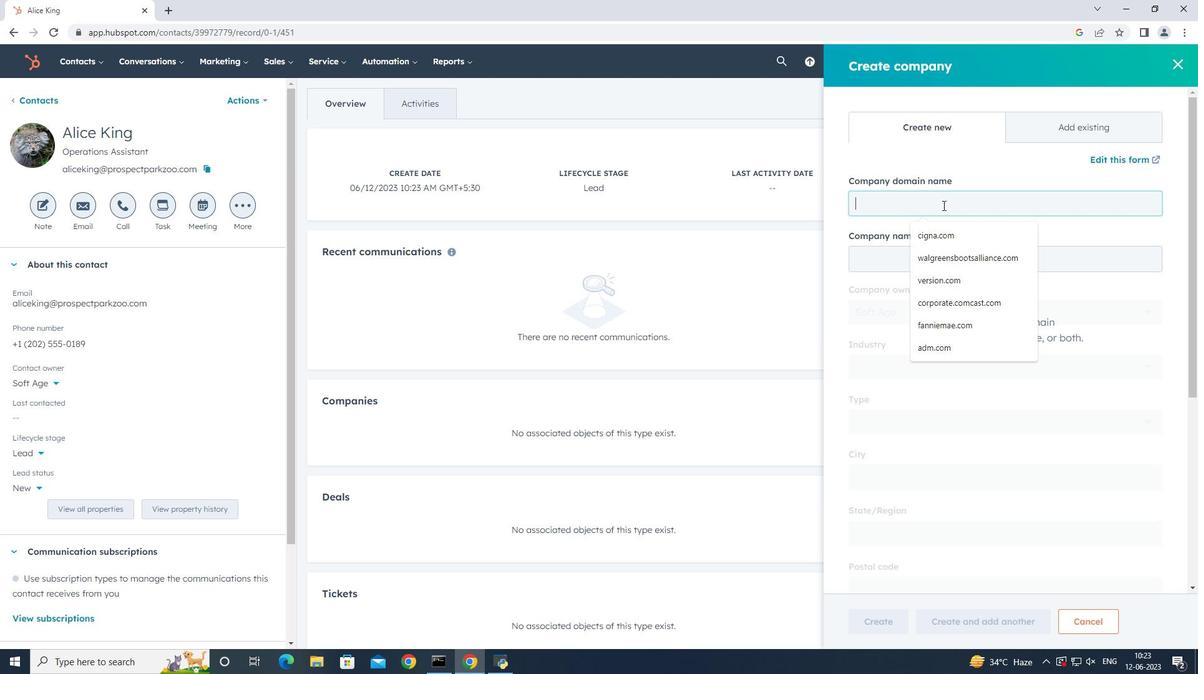 
Action: Key pressed www.metlife.com
Screenshot: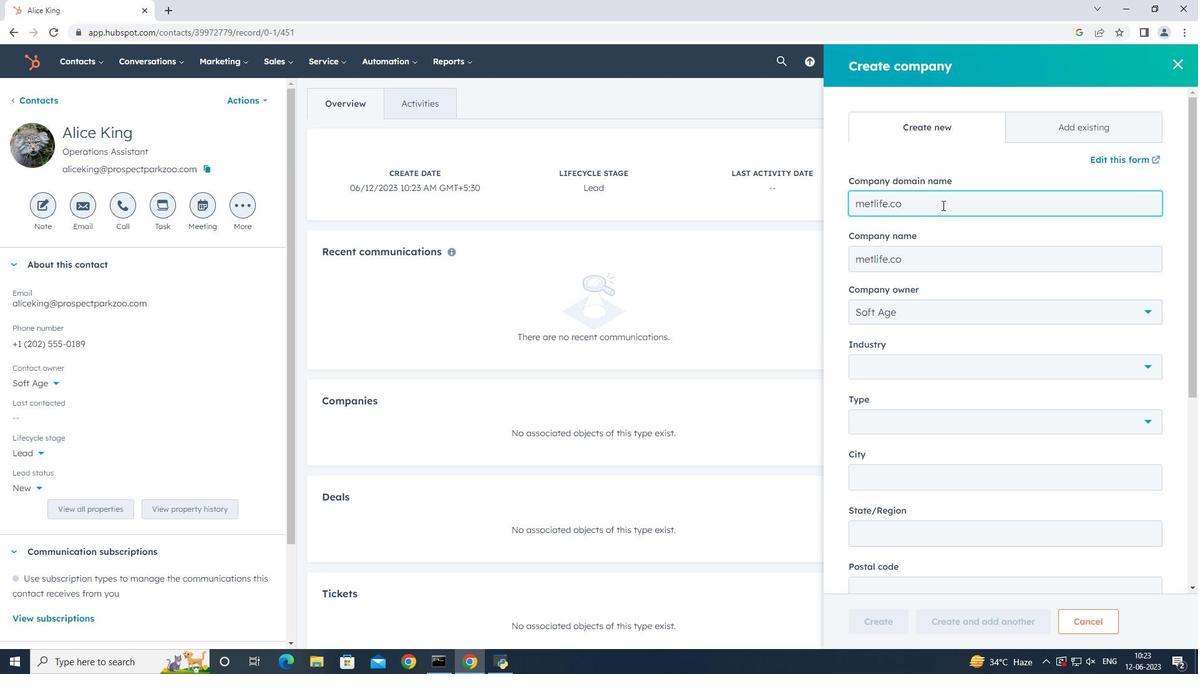 
Action: Mouse moved to (936, 420)
Screenshot: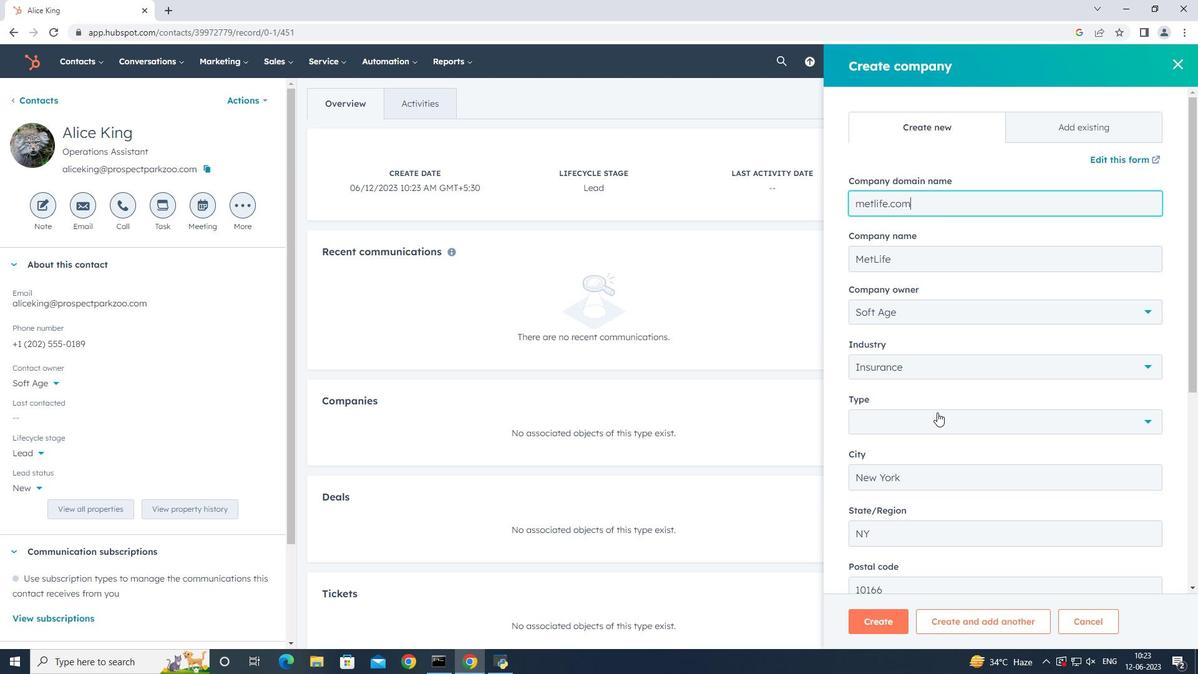 
Action: Mouse pressed left at (936, 420)
Screenshot: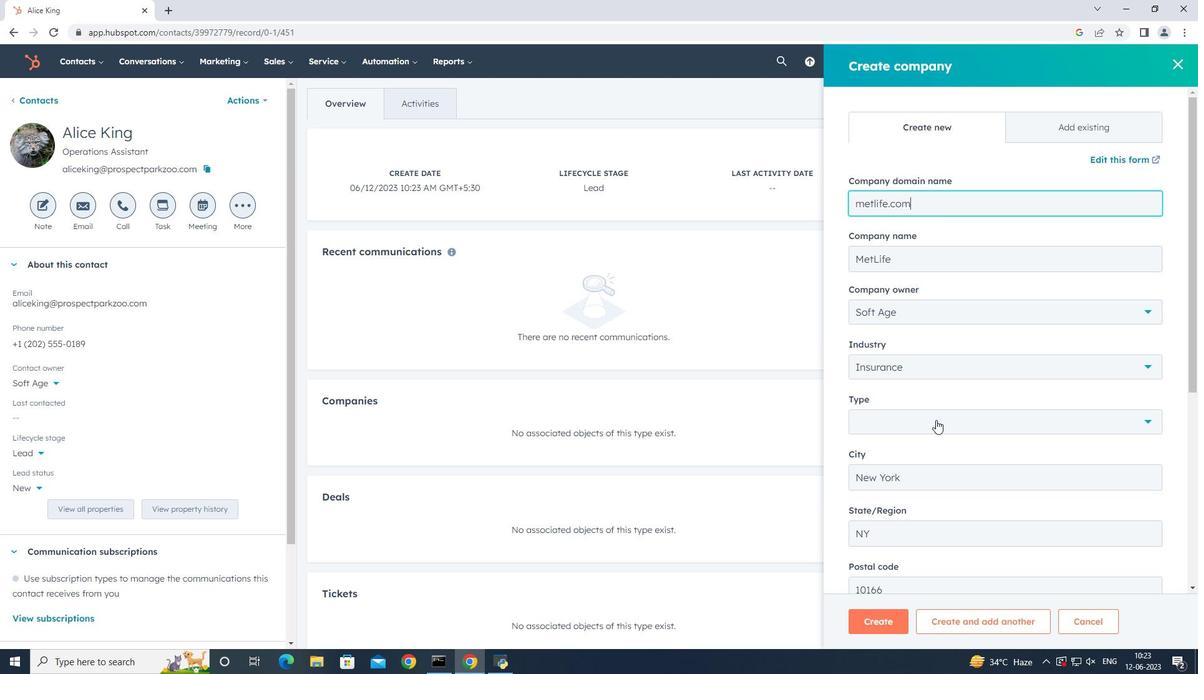 
Action: Mouse moved to (903, 553)
Screenshot: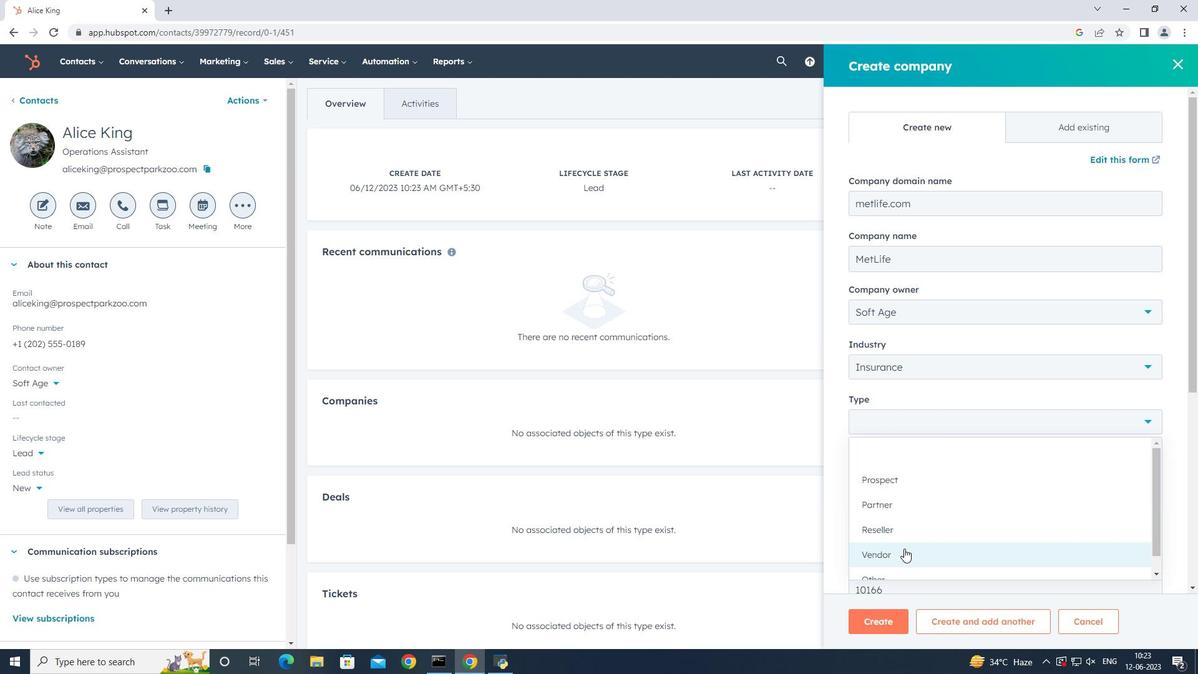 
Action: Mouse pressed left at (903, 553)
Screenshot: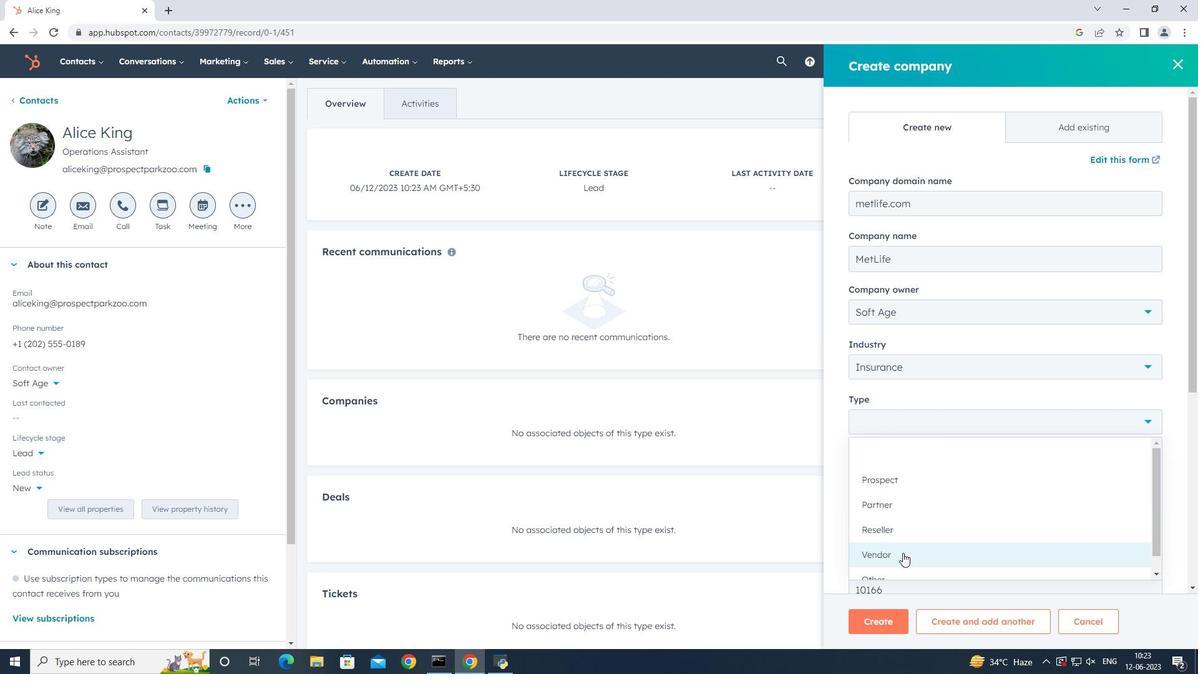 
Action: Mouse moved to (961, 510)
Screenshot: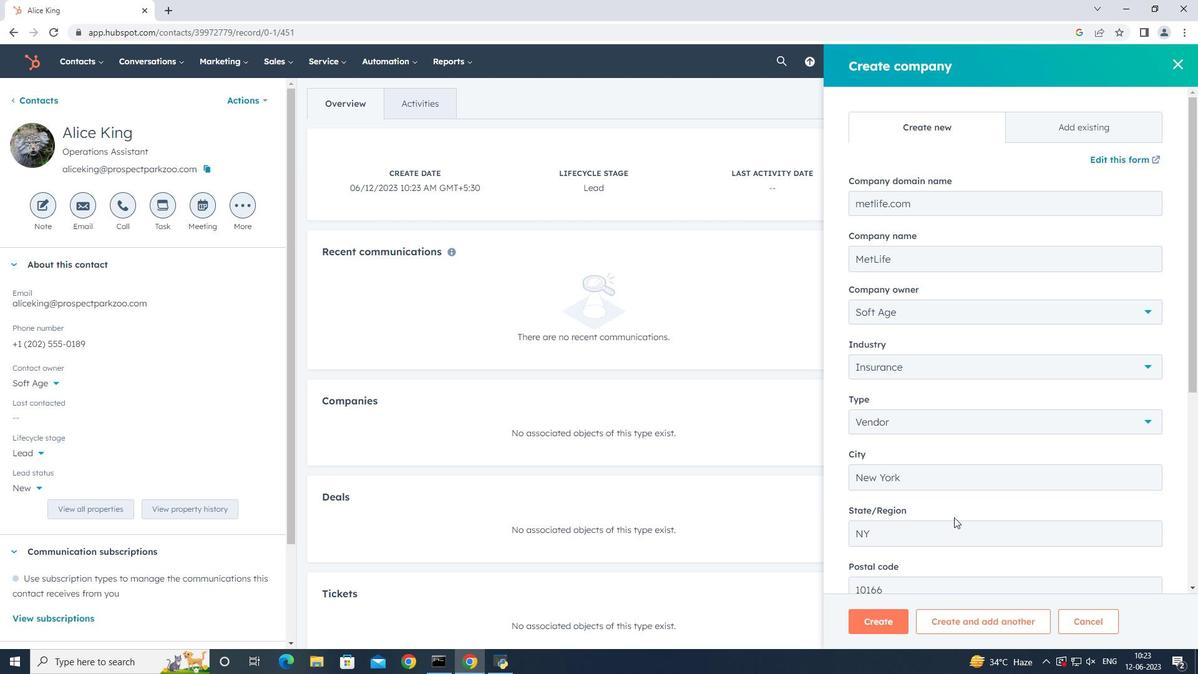 
Action: Mouse scrolled (961, 510) with delta (0, 0)
Screenshot: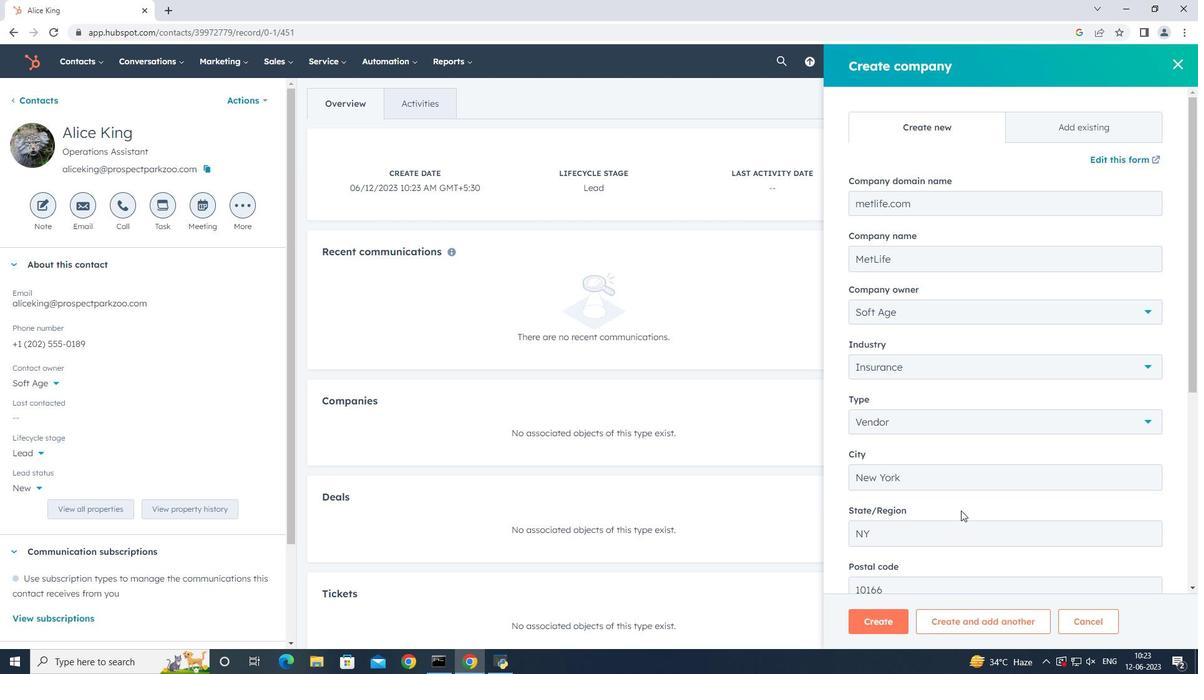 
Action: Mouse scrolled (961, 510) with delta (0, 0)
Screenshot: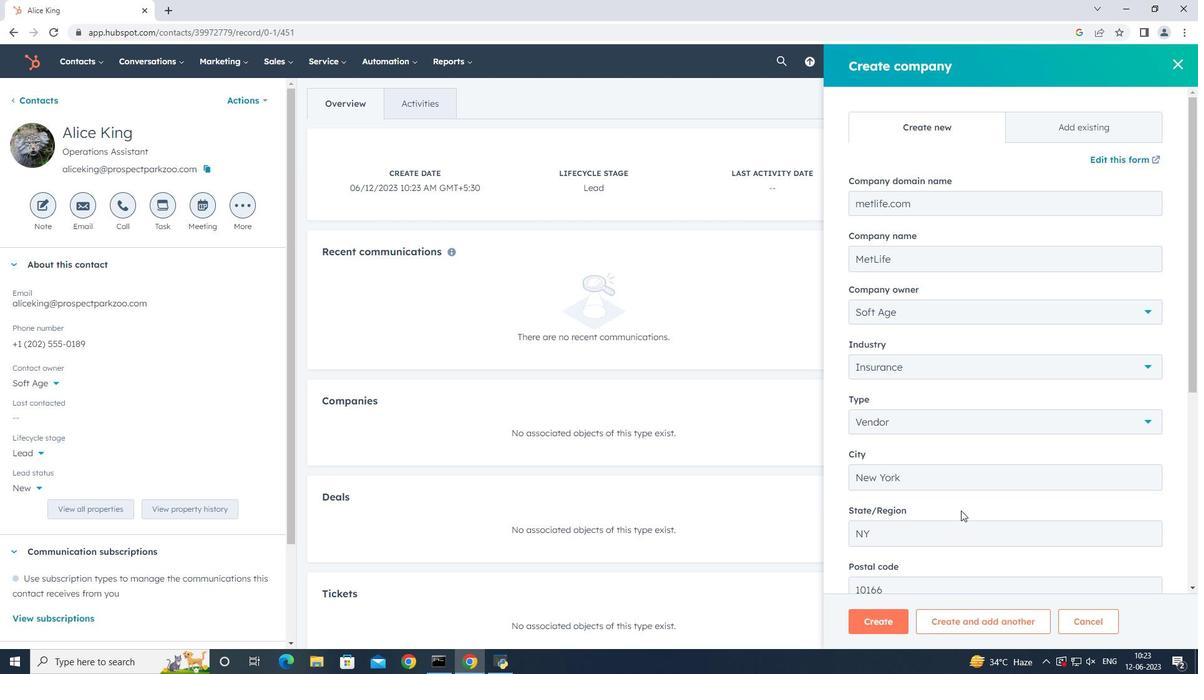 
Action: Mouse scrolled (961, 510) with delta (0, 0)
Screenshot: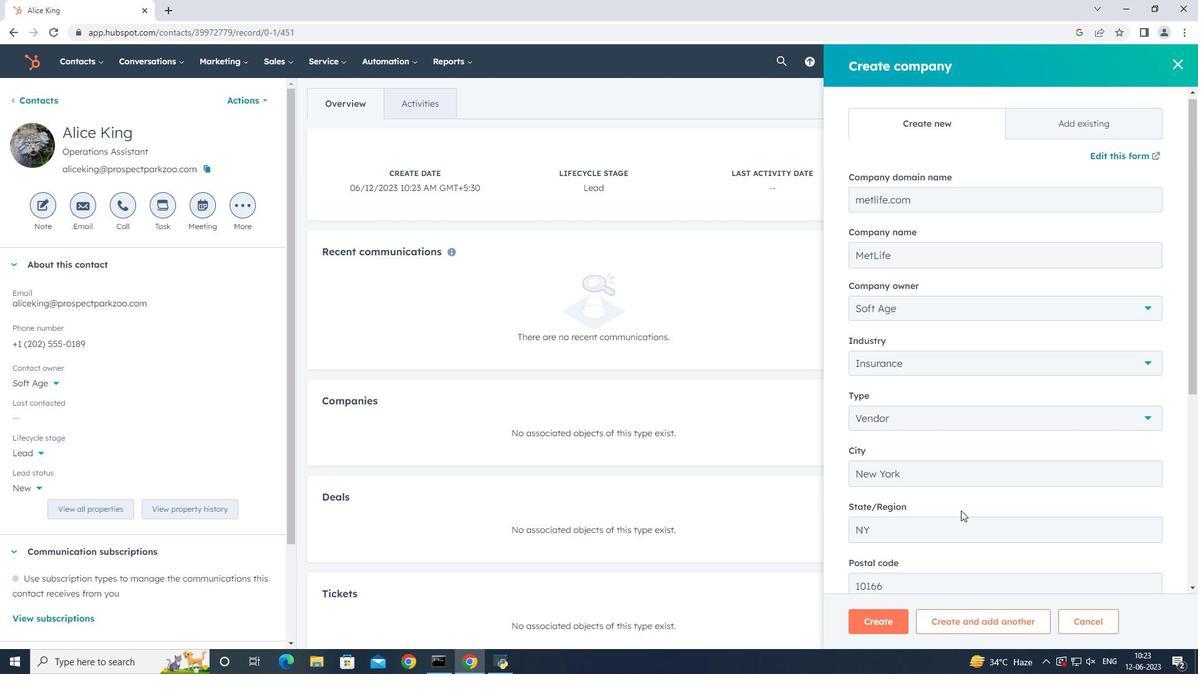 
Action: Mouse scrolled (961, 510) with delta (0, 0)
Screenshot: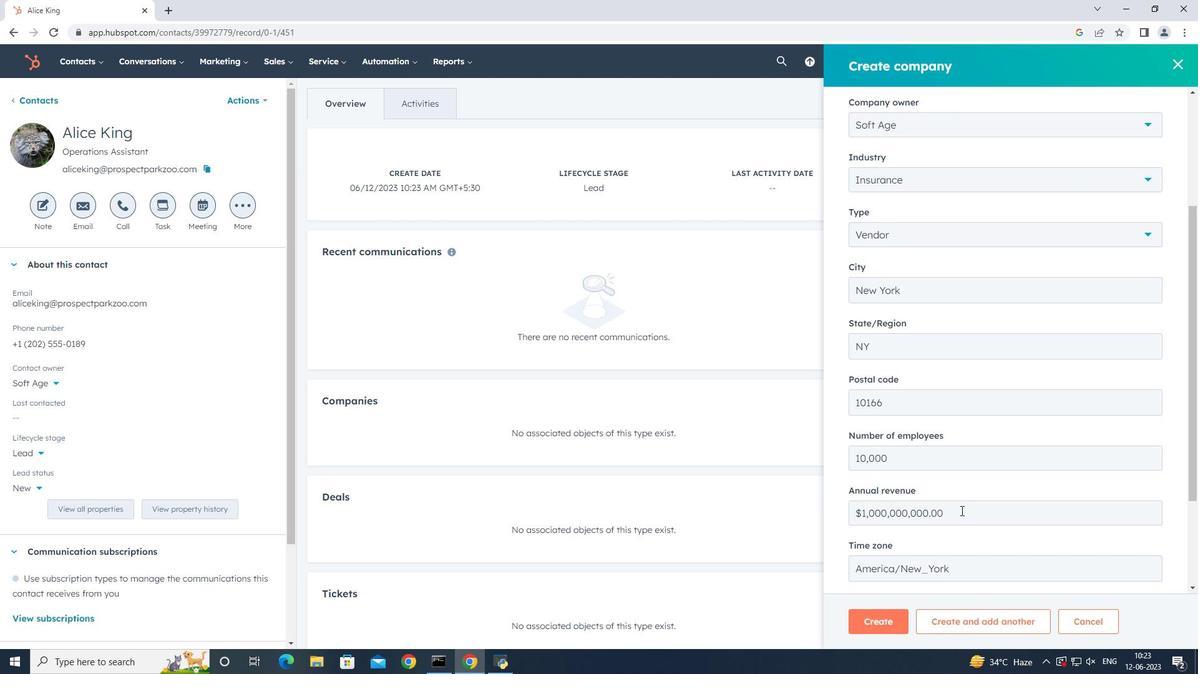 
Action: Mouse scrolled (961, 510) with delta (0, 0)
Screenshot: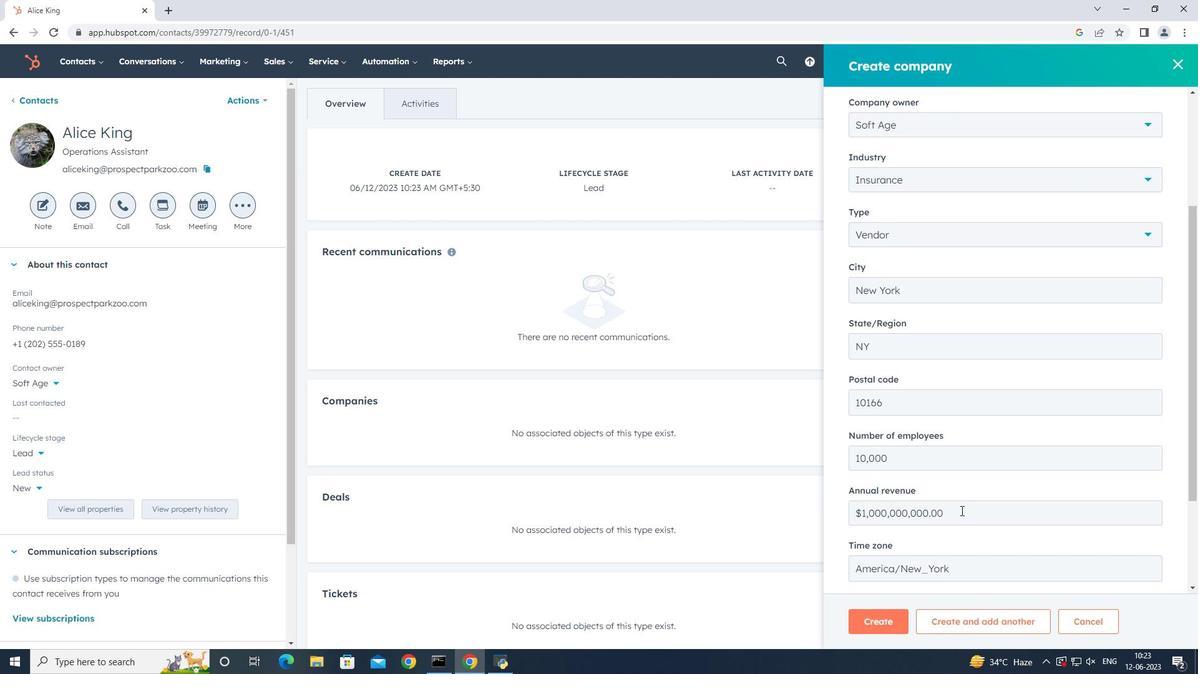 
Action: Mouse scrolled (961, 510) with delta (0, 0)
Screenshot: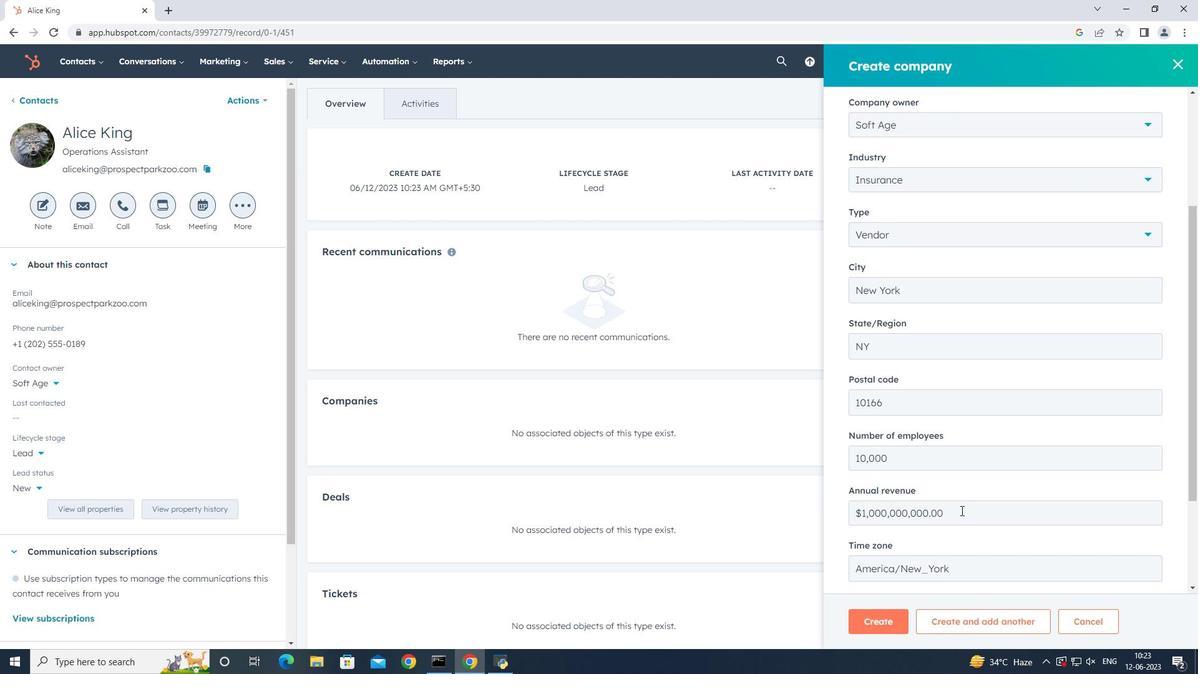
Action: Mouse scrolled (961, 510) with delta (0, 0)
Screenshot: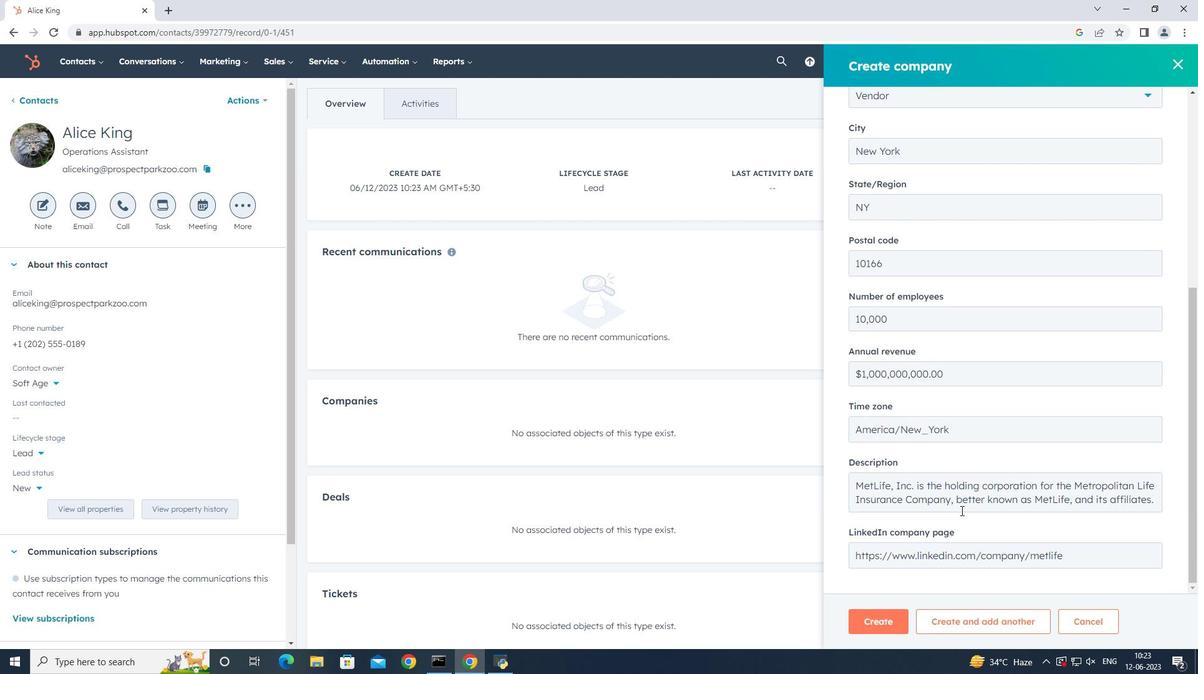 
Action: Mouse scrolled (961, 510) with delta (0, 0)
Screenshot: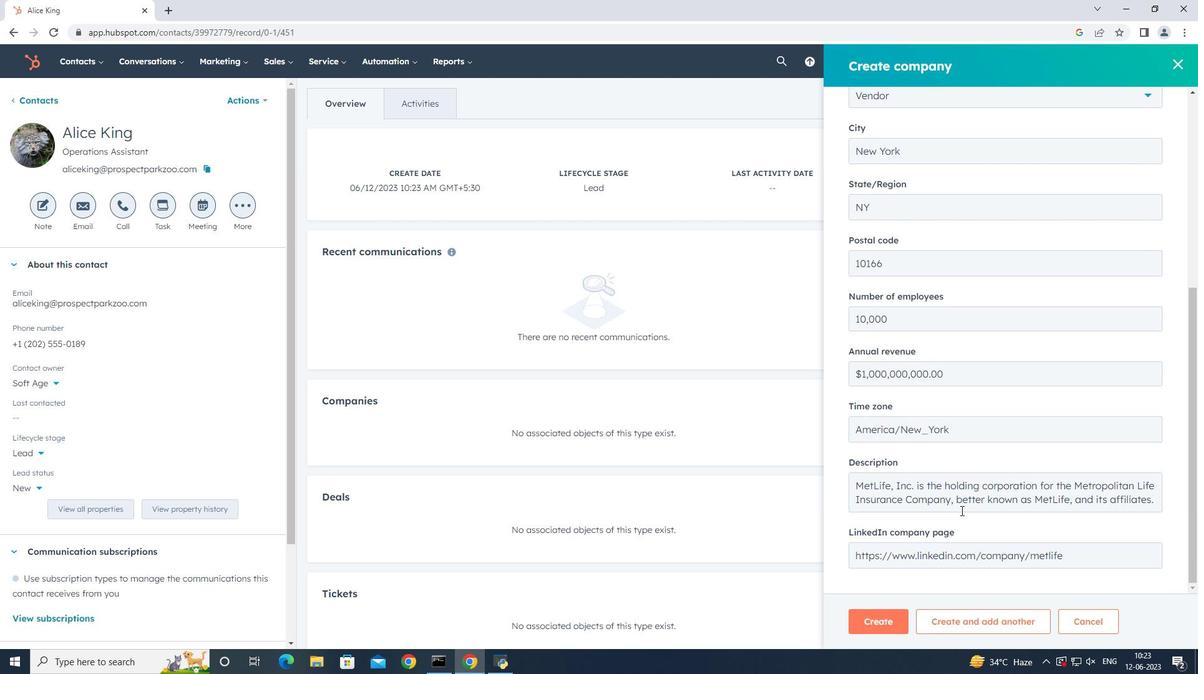
Action: Mouse scrolled (961, 510) with delta (0, 0)
Screenshot: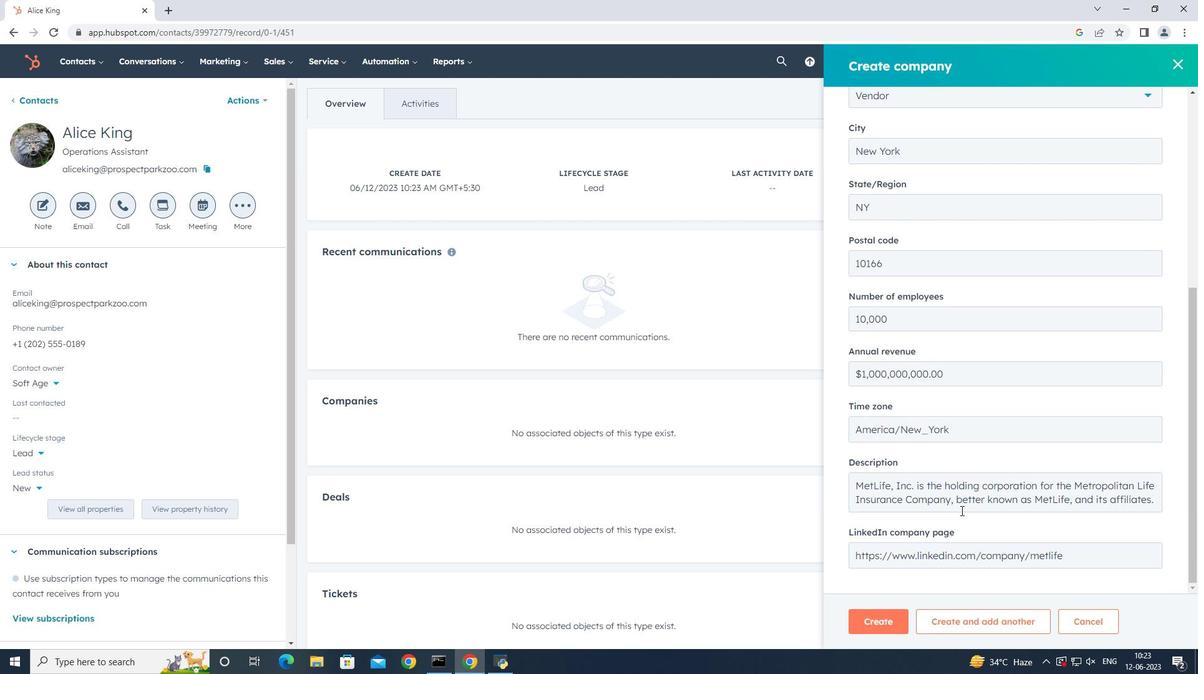 
Action: Mouse scrolled (961, 510) with delta (0, 0)
Screenshot: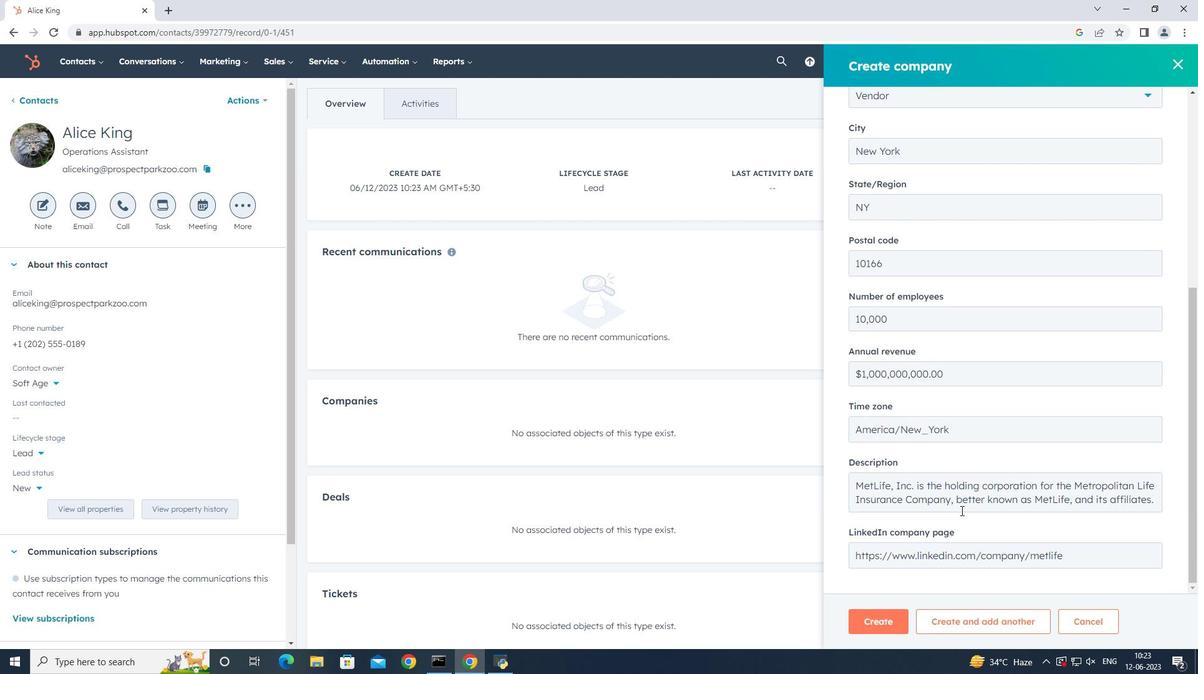 
Action: Mouse scrolled (961, 510) with delta (0, 0)
Screenshot: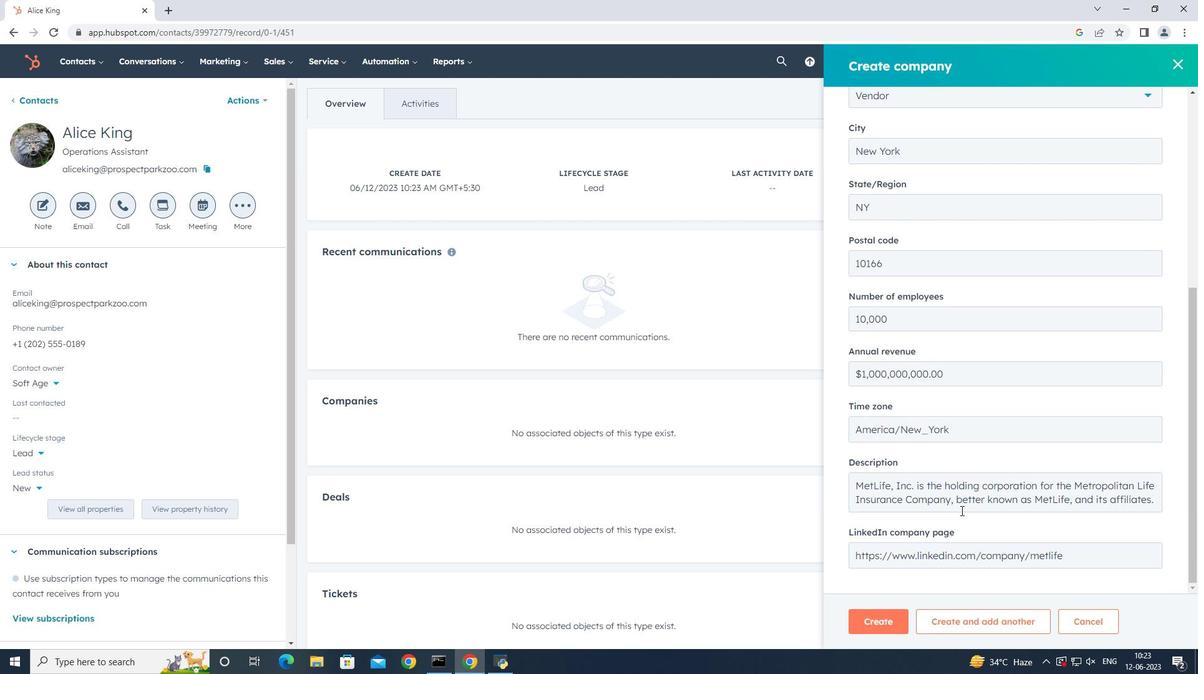
Action: Mouse scrolled (961, 510) with delta (0, 0)
Screenshot: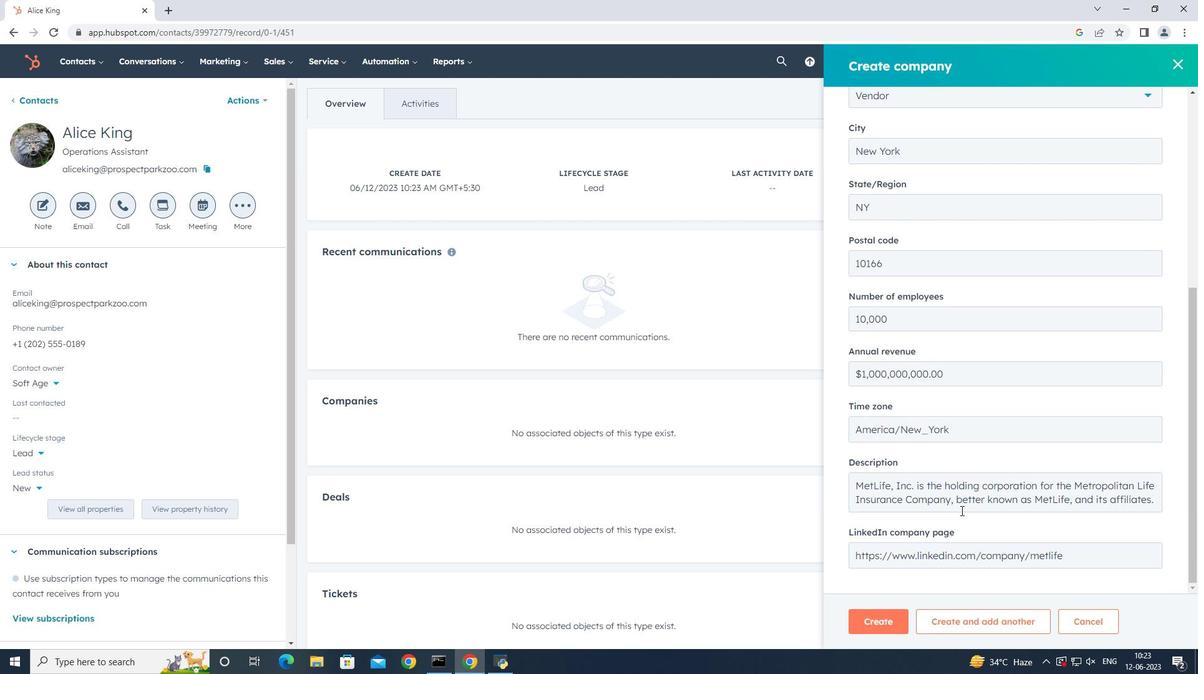 
Action: Mouse scrolled (961, 510) with delta (0, 0)
Screenshot: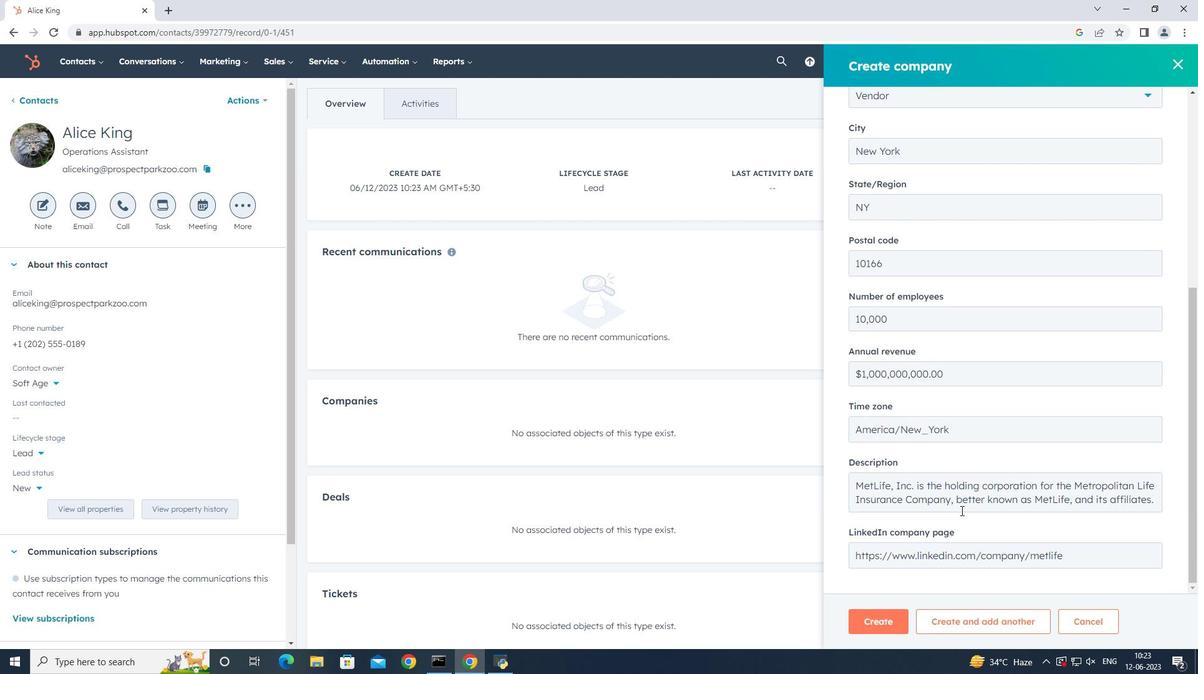 
Action: Mouse scrolled (961, 510) with delta (0, 0)
Screenshot: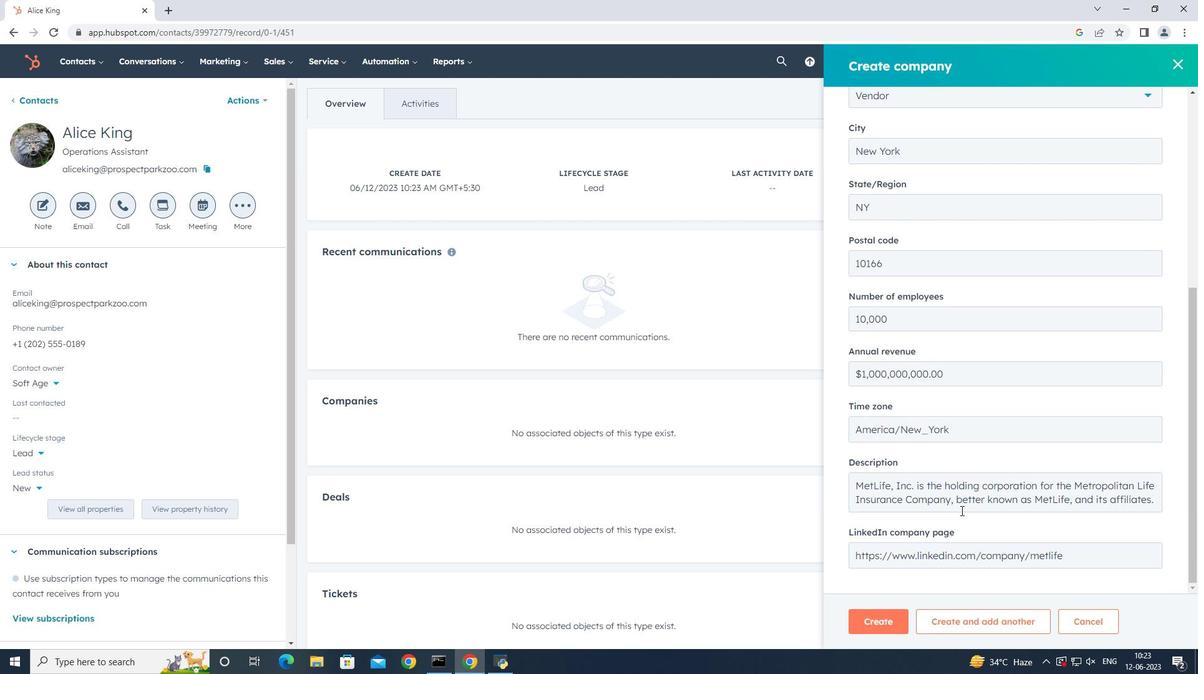
Action: Mouse moved to (892, 617)
Screenshot: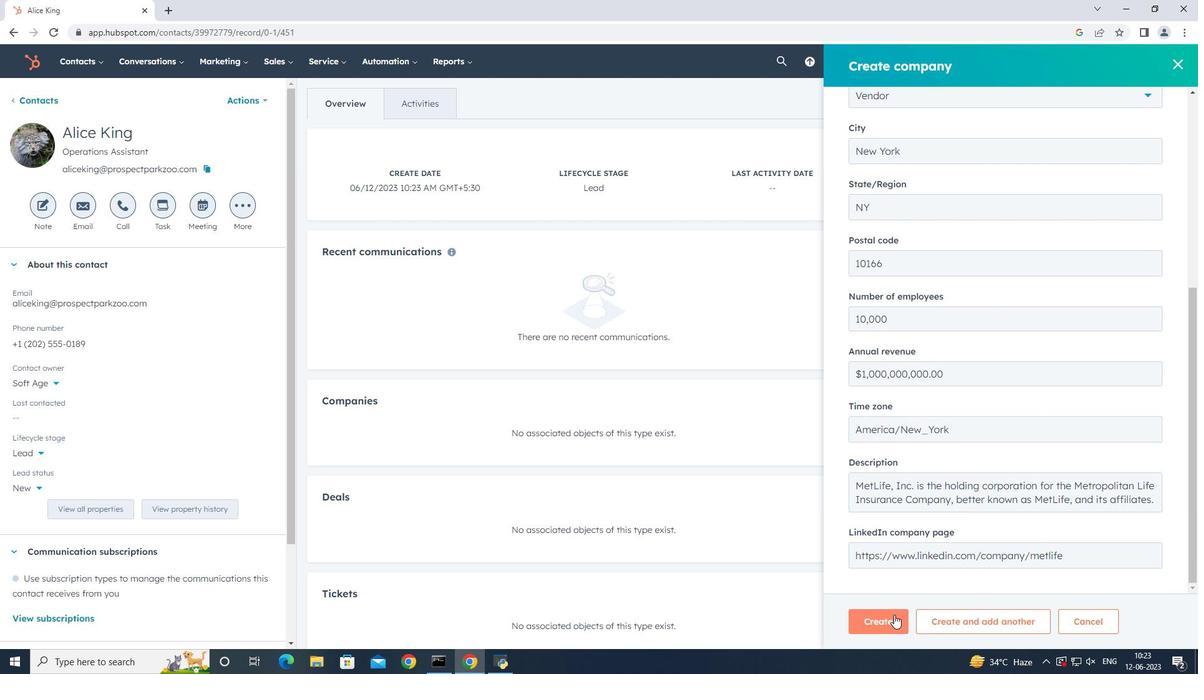 
Action: Mouse pressed left at (892, 617)
Screenshot: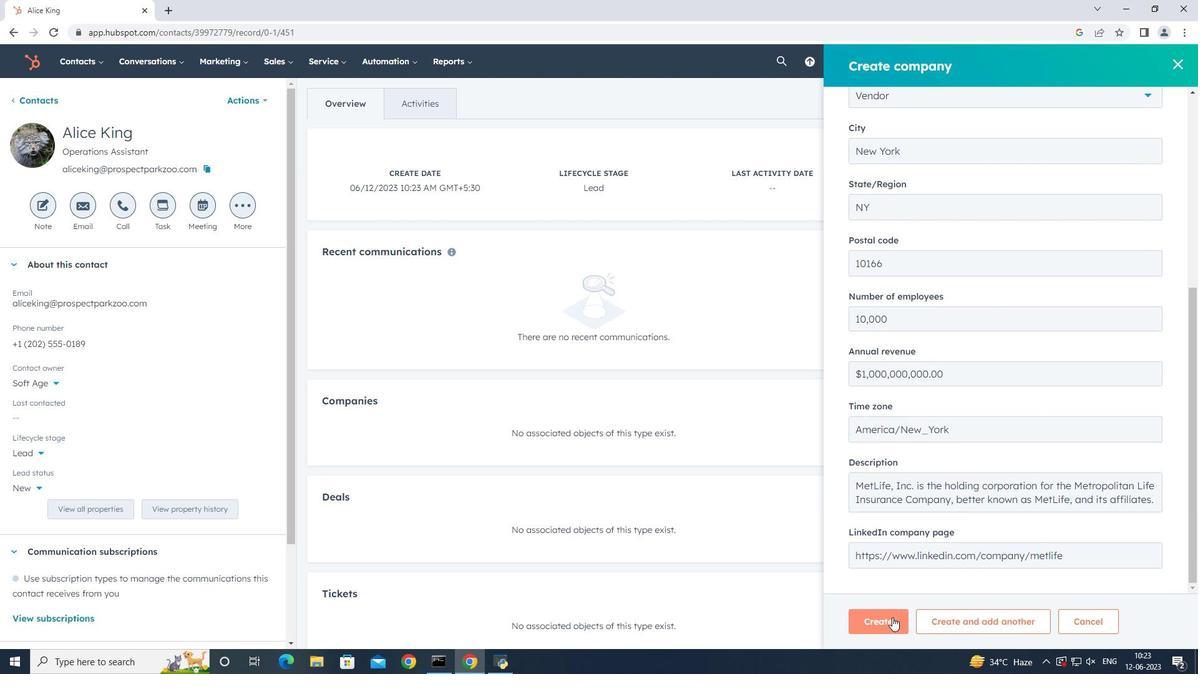 
Action: Mouse moved to (708, 478)
Screenshot: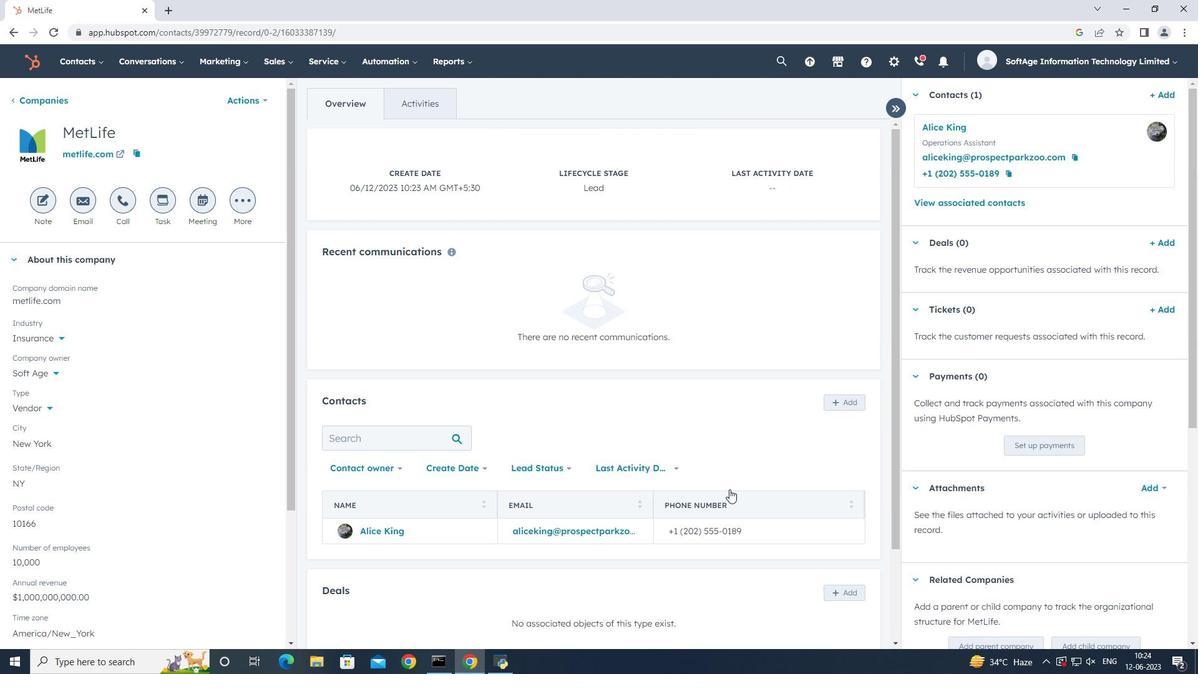 
